 Task: Search one way flight ticket for 3 adults, 3 children in business from Yakutat: Yakutat Airport (also See Yakutat Seaplane Base) to Laramie: Laramie Regional Airport on 5-3-2023. Choice of flights is JetBlue. Number of bags: 4 checked bags. Price is upto 79000. Outbound departure time preference is 7:30.
Action: Mouse moved to (293, 242)
Screenshot: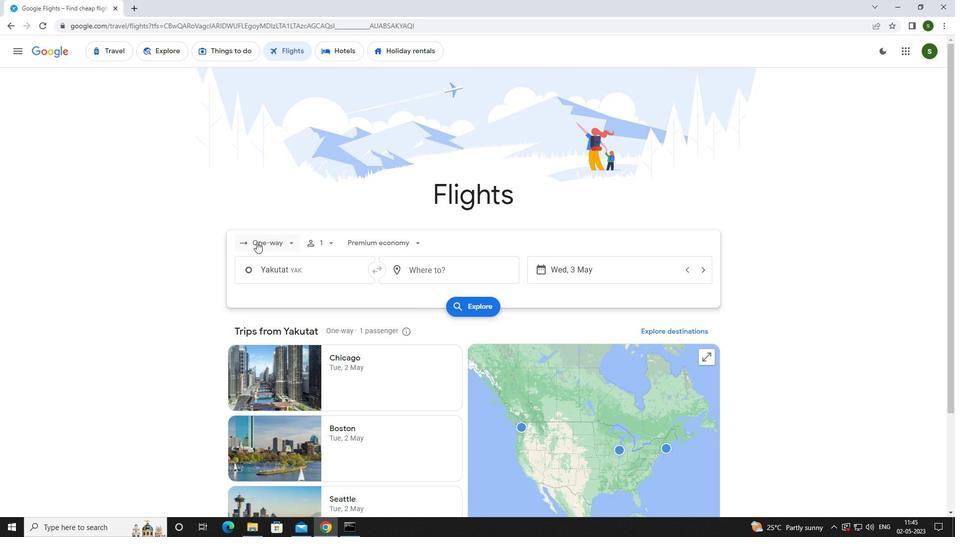 
Action: Mouse pressed left at (293, 242)
Screenshot: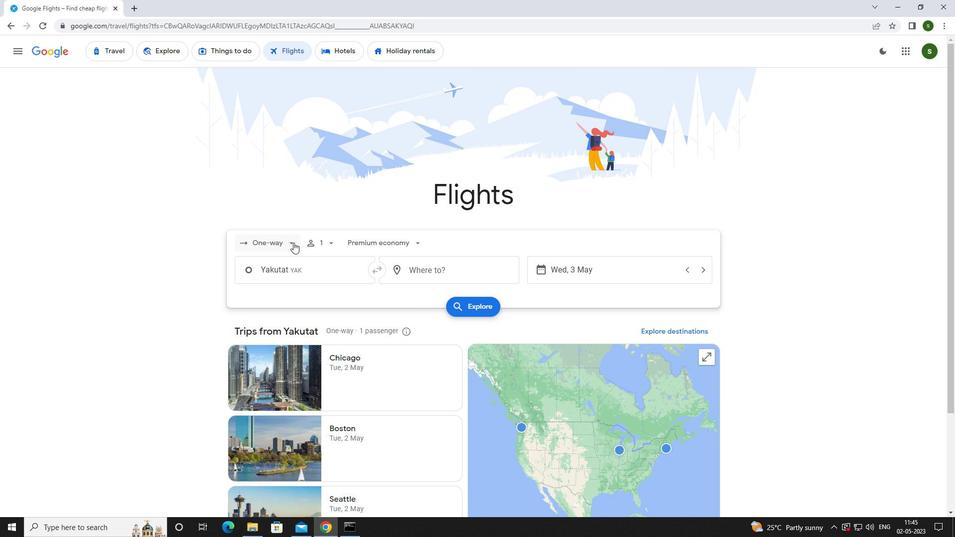 
Action: Mouse moved to (286, 288)
Screenshot: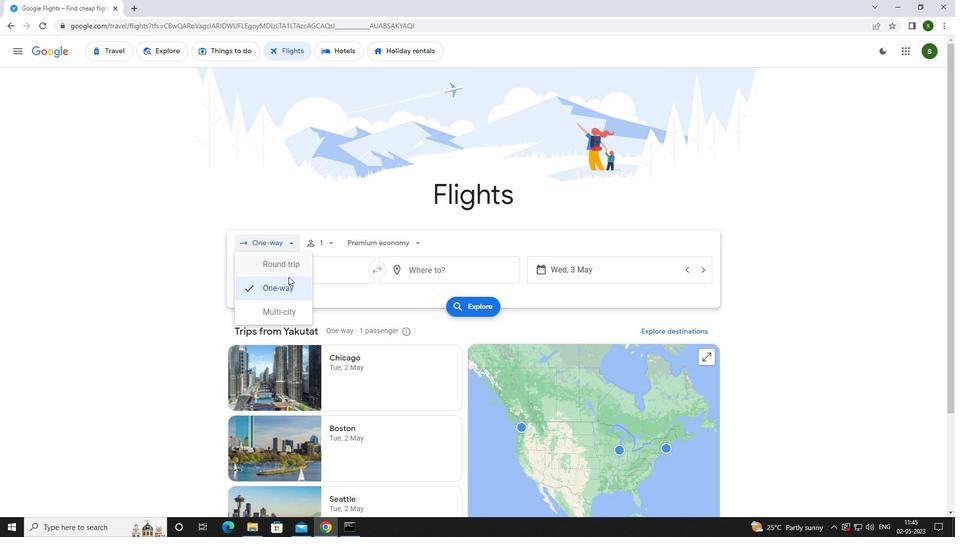 
Action: Mouse pressed left at (286, 288)
Screenshot: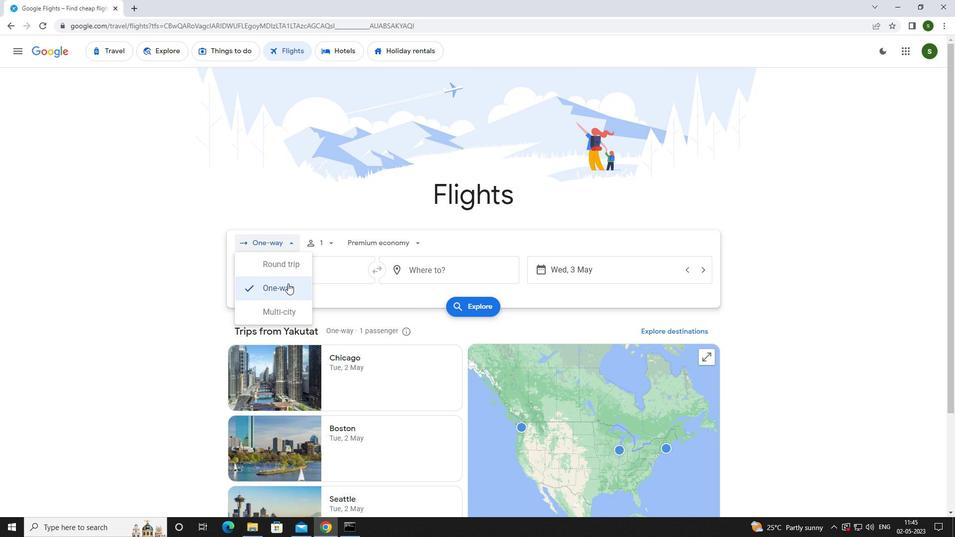 
Action: Mouse moved to (328, 243)
Screenshot: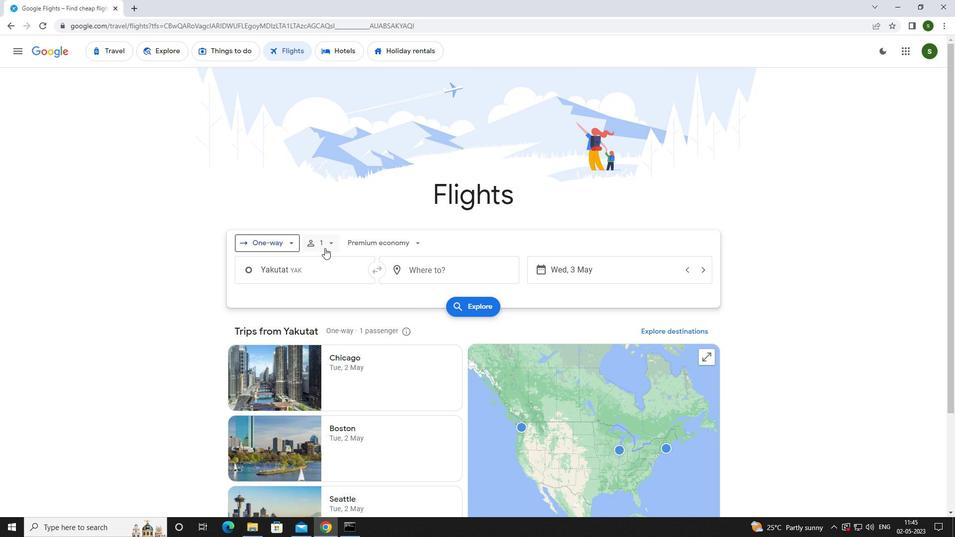 
Action: Mouse pressed left at (328, 243)
Screenshot: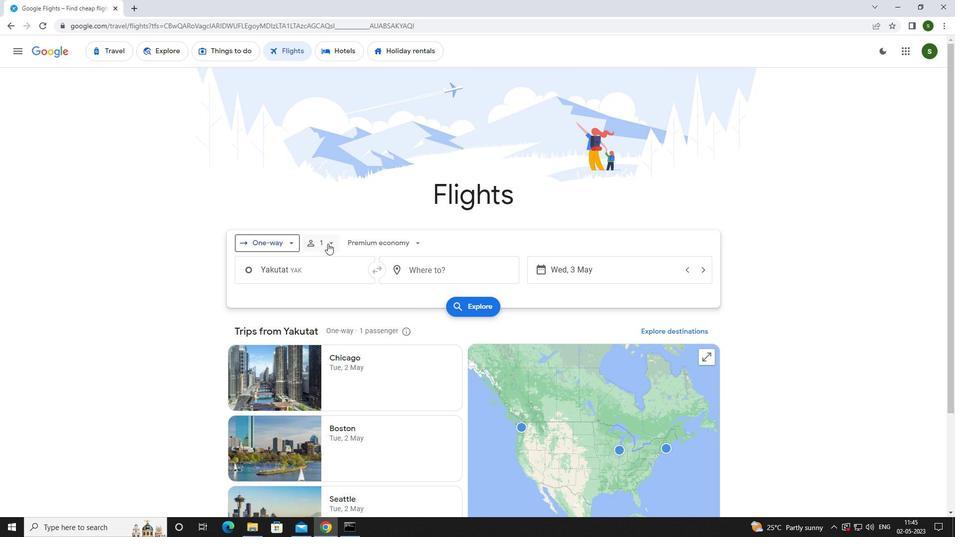 
Action: Mouse moved to (405, 267)
Screenshot: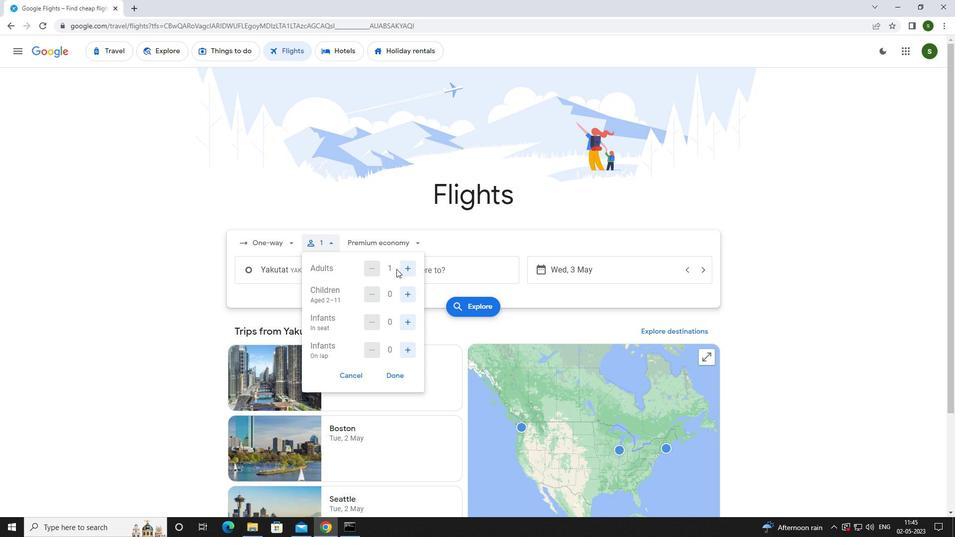 
Action: Mouse pressed left at (405, 267)
Screenshot: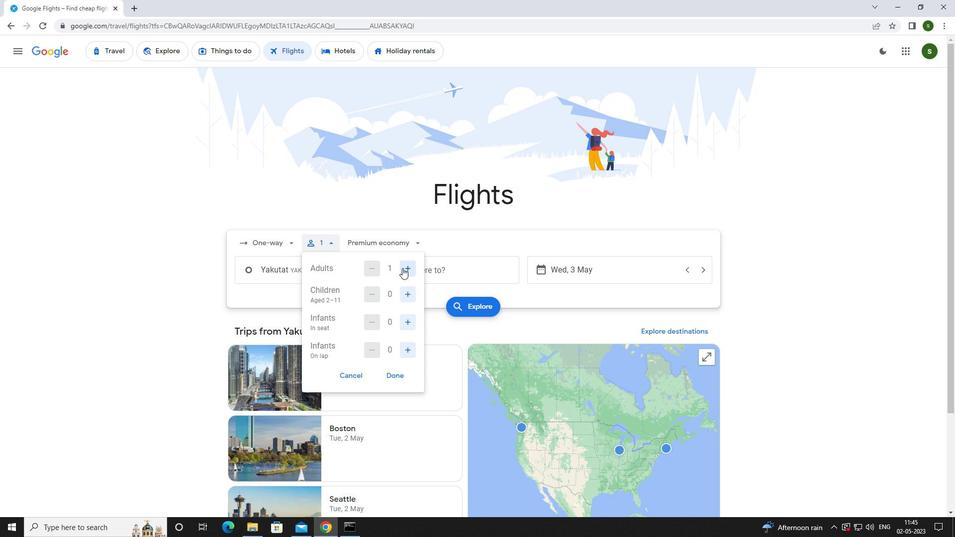 
Action: Mouse pressed left at (405, 267)
Screenshot: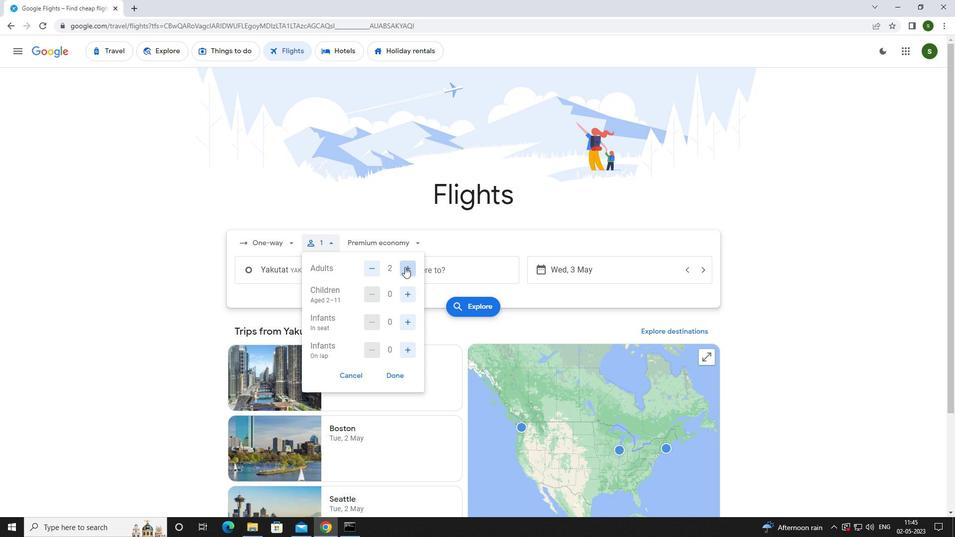 
Action: Mouse moved to (410, 289)
Screenshot: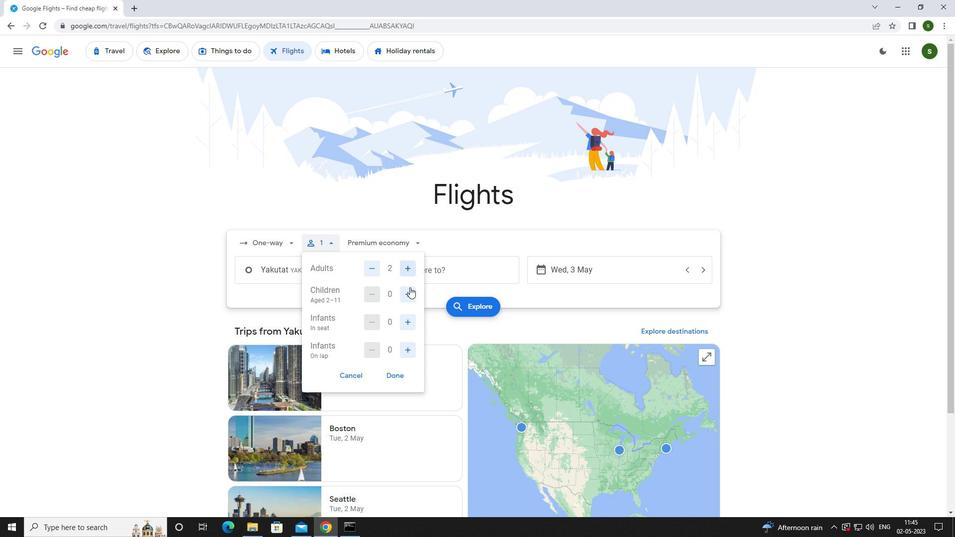 
Action: Mouse pressed left at (410, 289)
Screenshot: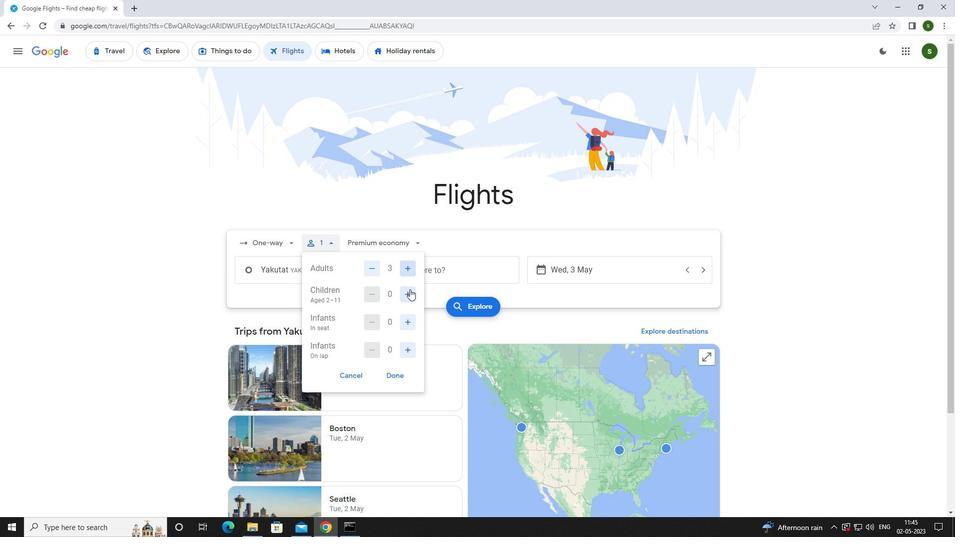 
Action: Mouse pressed left at (410, 289)
Screenshot: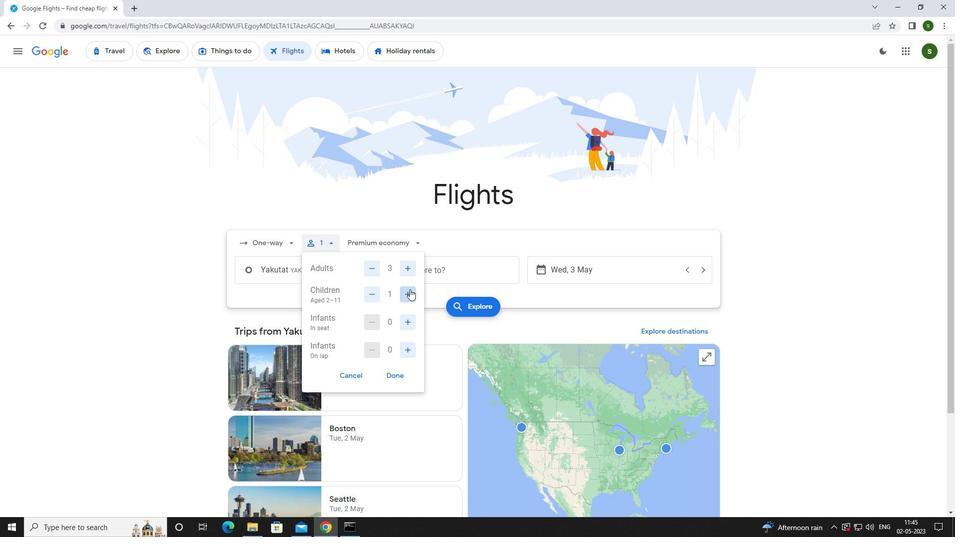 
Action: Mouse pressed left at (410, 289)
Screenshot: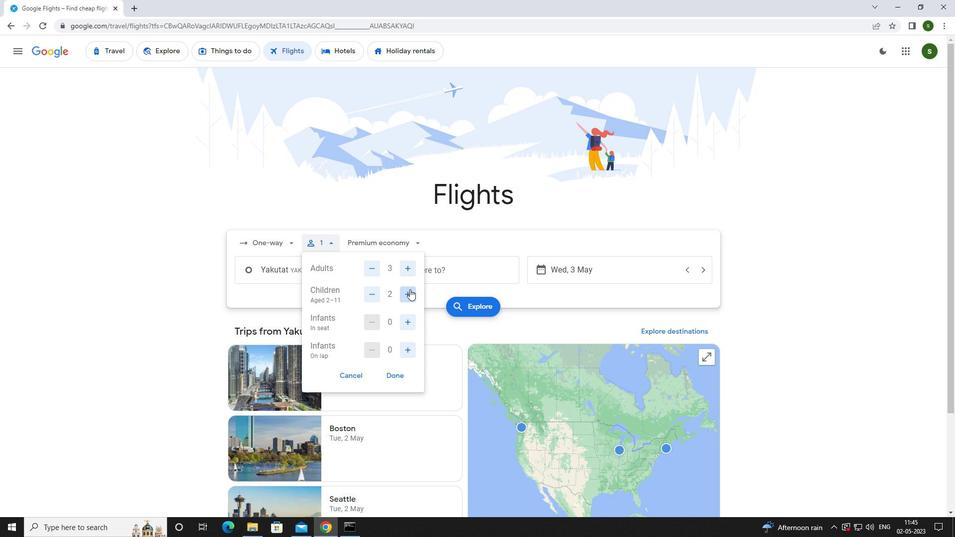 
Action: Mouse moved to (377, 243)
Screenshot: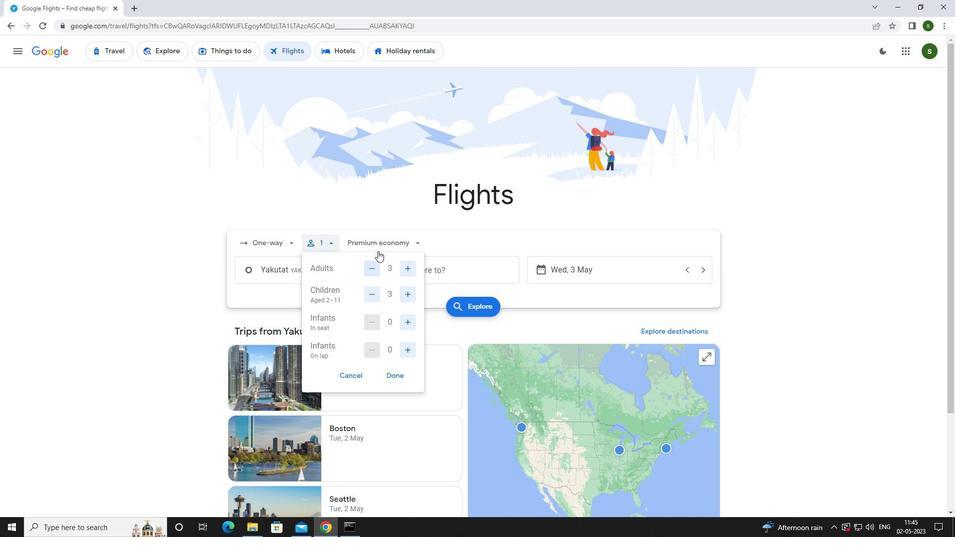 
Action: Mouse pressed left at (377, 243)
Screenshot: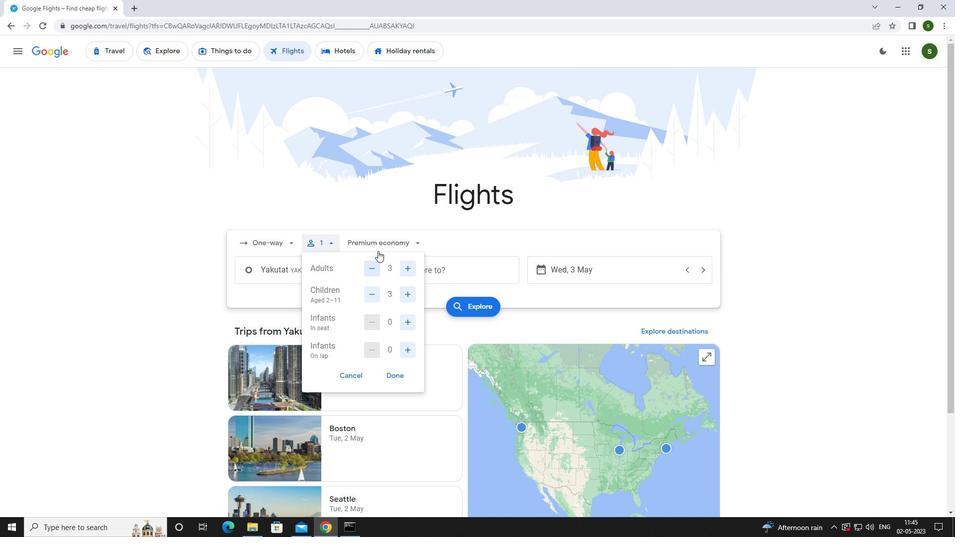 
Action: Mouse moved to (397, 311)
Screenshot: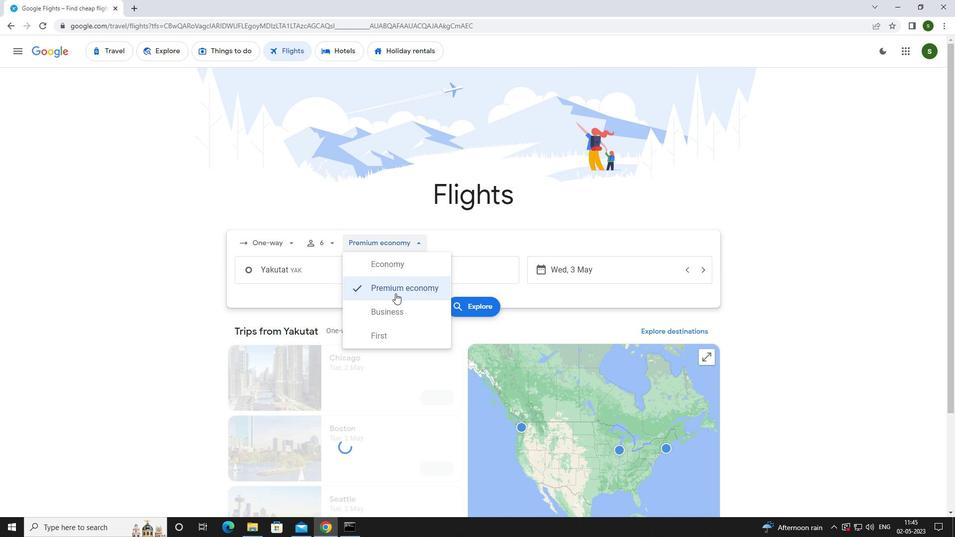 
Action: Mouse pressed left at (397, 311)
Screenshot: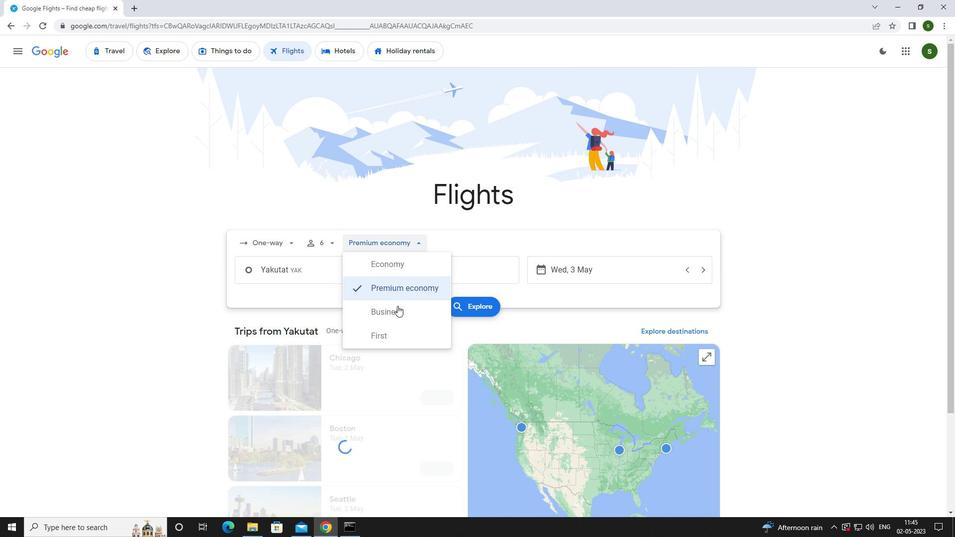 
Action: Mouse moved to (343, 274)
Screenshot: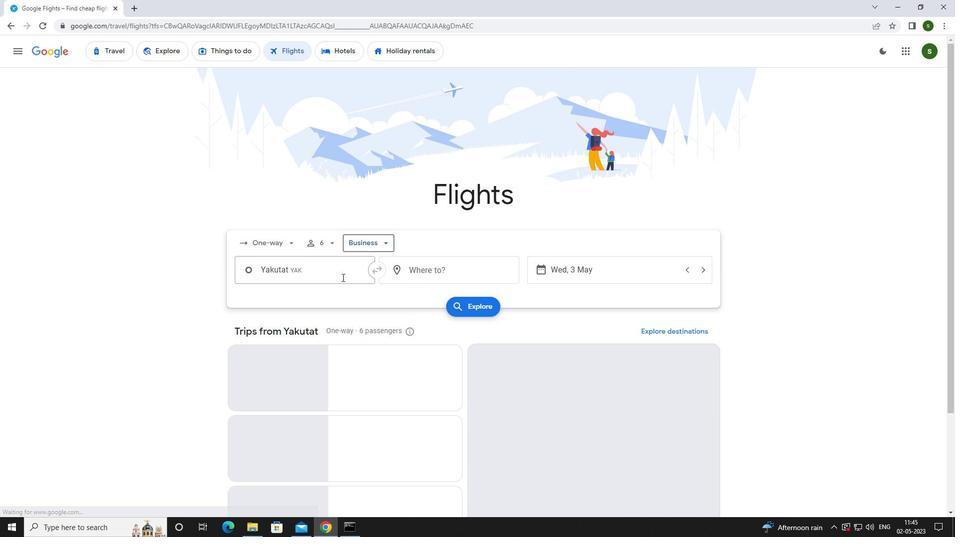 
Action: Mouse pressed left at (343, 274)
Screenshot: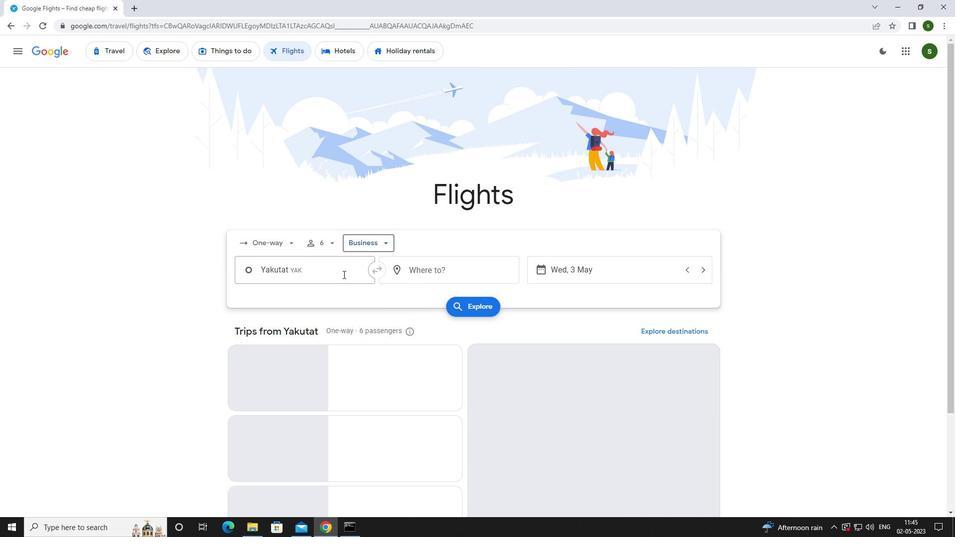 
Action: Mouse moved to (345, 272)
Screenshot: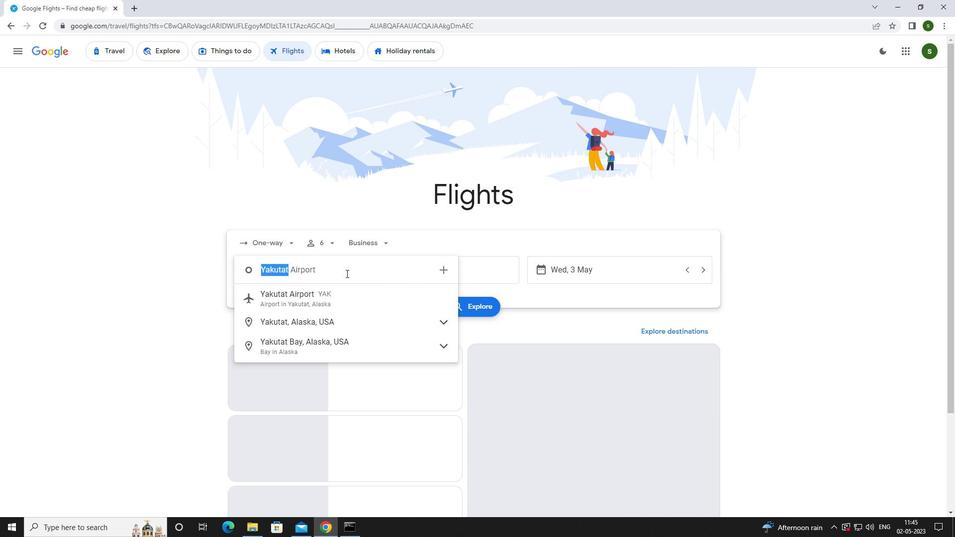 
Action: Key pressed <Key.caps_lock>y<Key.caps_lock>akutat
Screenshot: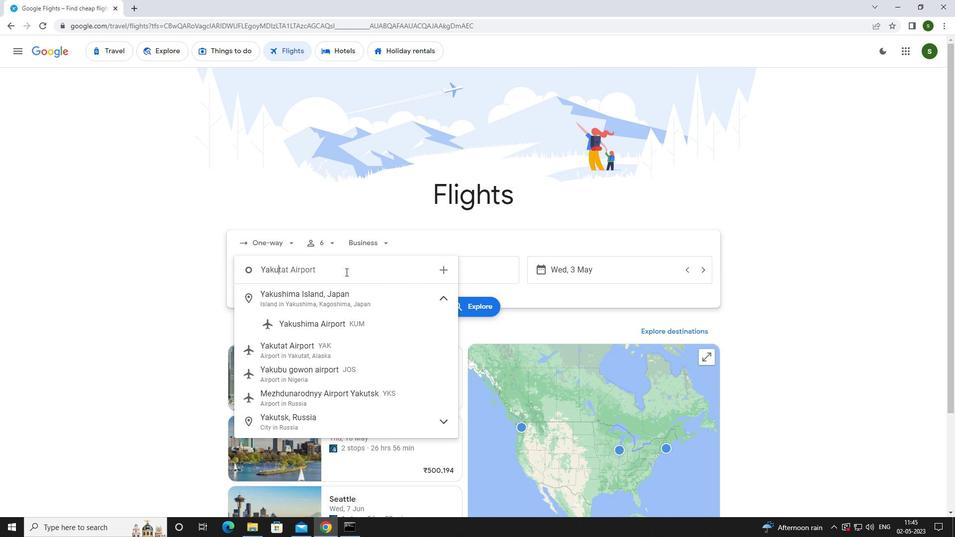 
Action: Mouse moved to (405, 296)
Screenshot: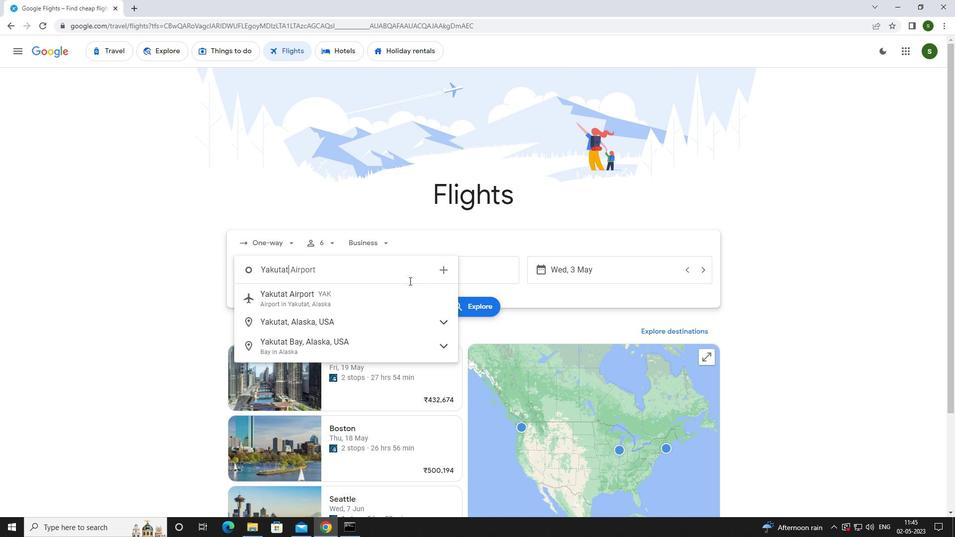 
Action: Mouse pressed left at (405, 296)
Screenshot: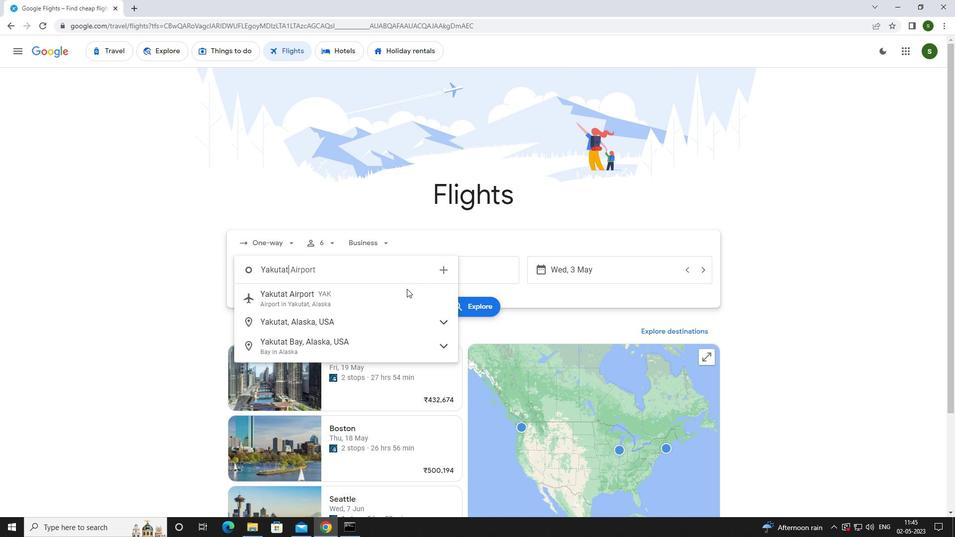 
Action: Mouse moved to (441, 266)
Screenshot: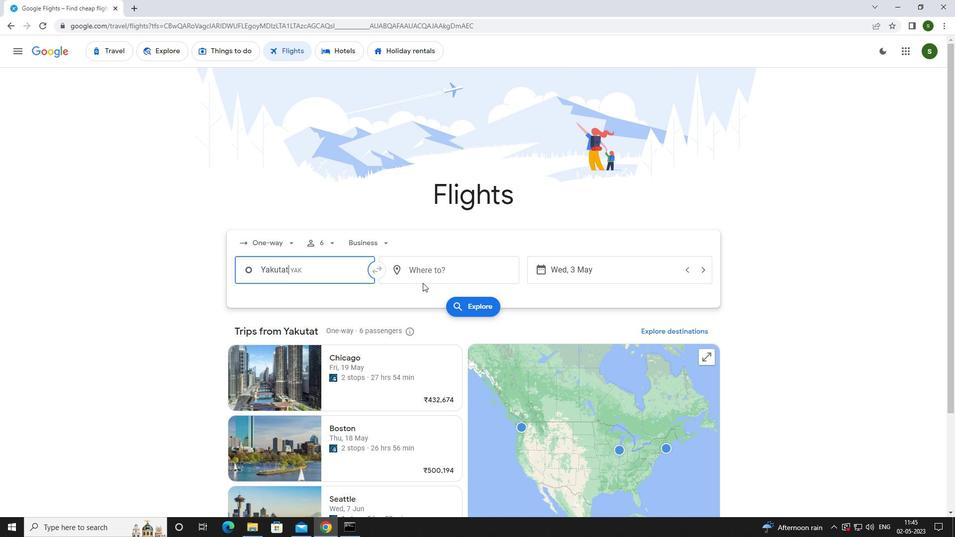 
Action: Mouse pressed left at (441, 266)
Screenshot: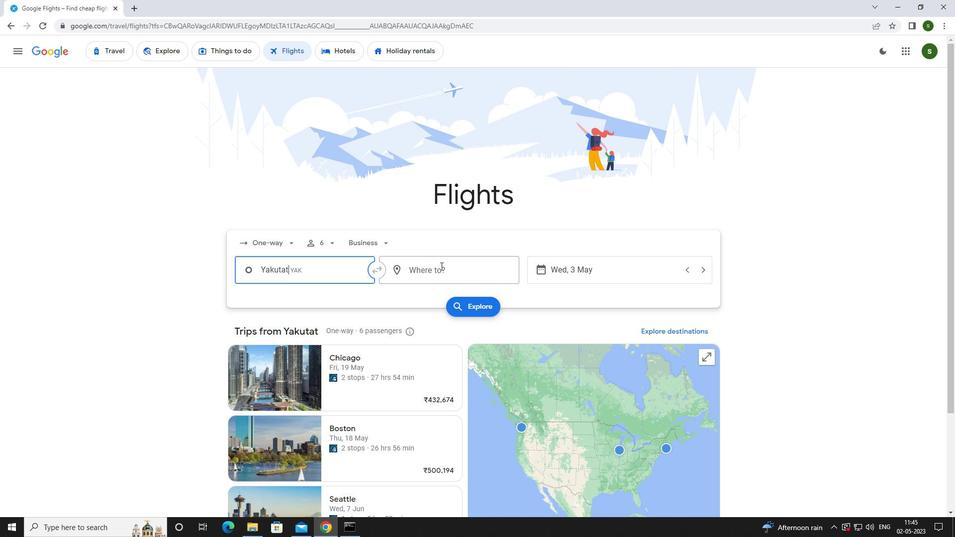 
Action: Mouse moved to (441, 265)
Screenshot: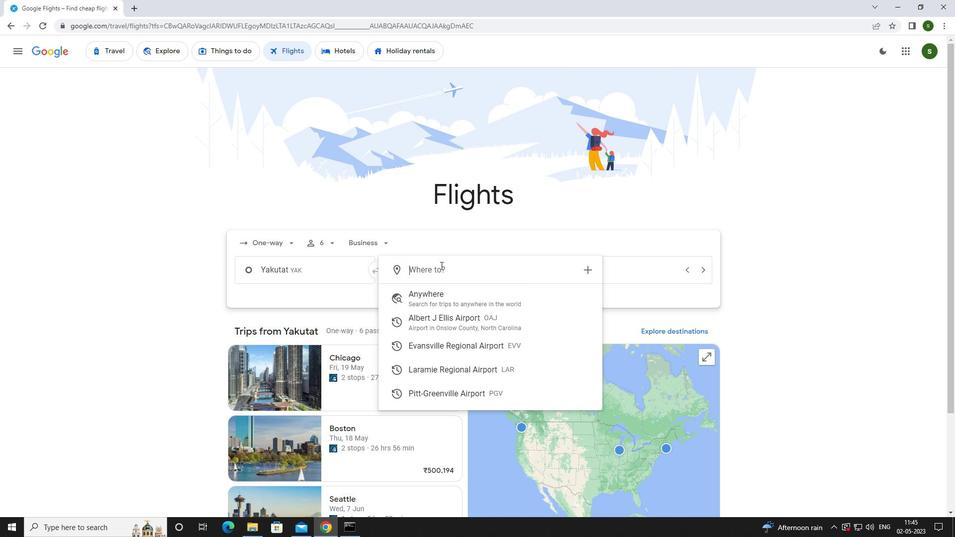 
Action: Key pressed <Key.caps_lock>l<Key.caps_lock>aramie
Screenshot: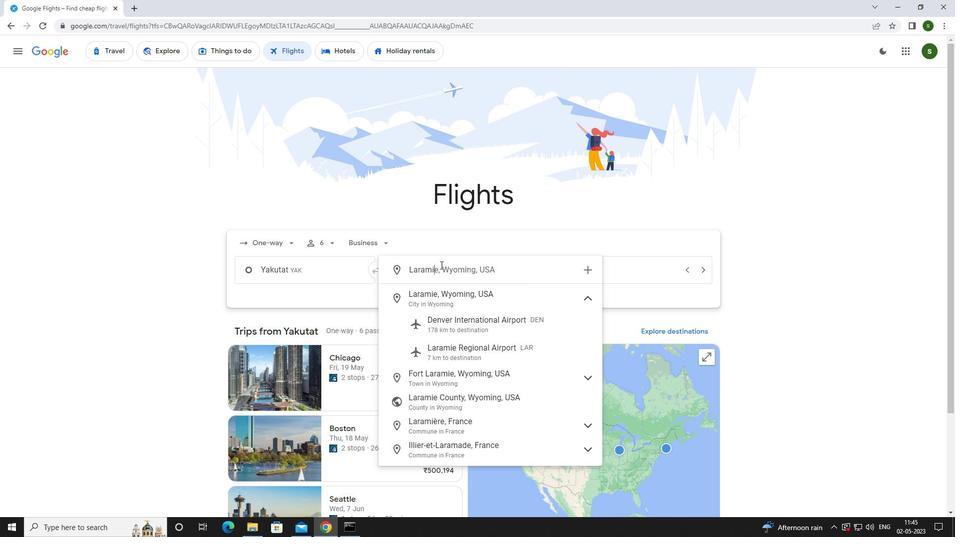 
Action: Mouse moved to (462, 360)
Screenshot: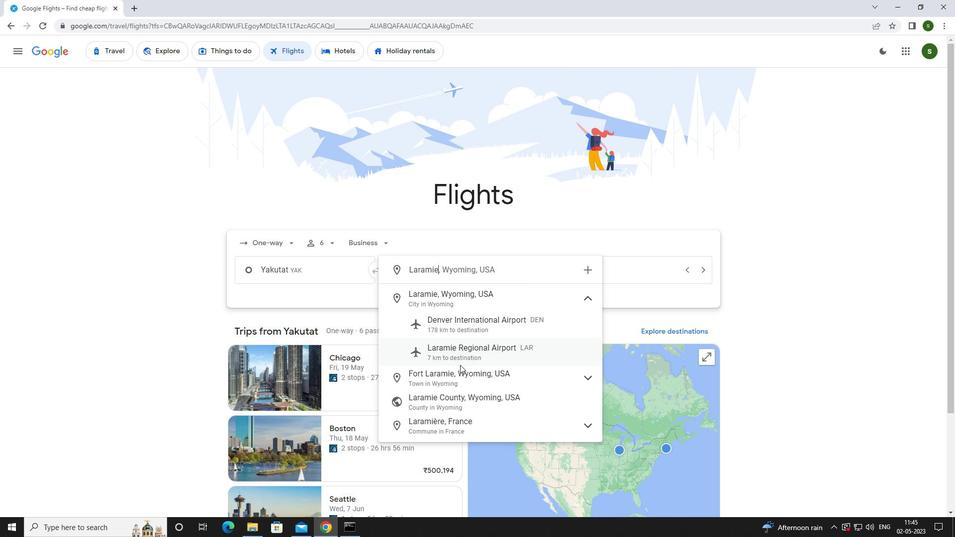 
Action: Mouse pressed left at (462, 360)
Screenshot: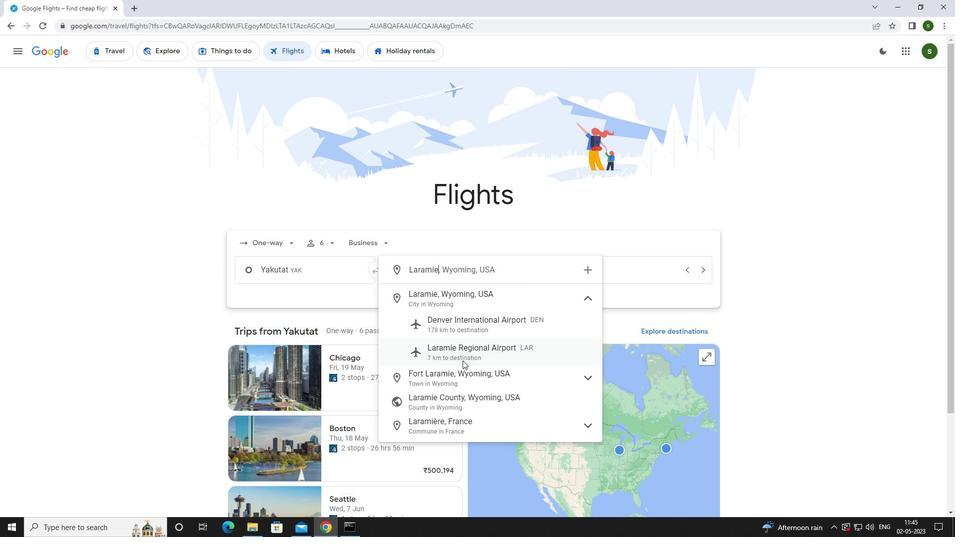 
Action: Mouse moved to (602, 276)
Screenshot: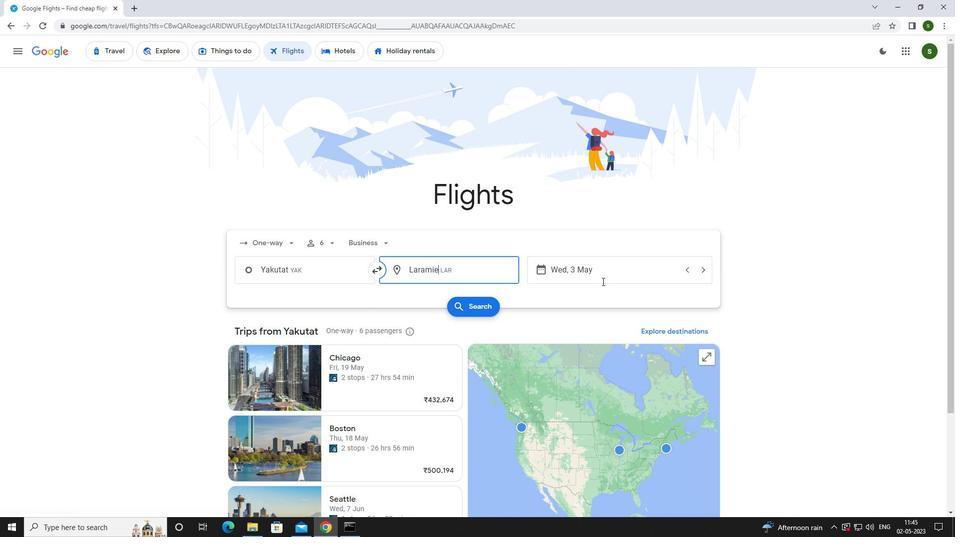
Action: Mouse pressed left at (602, 276)
Screenshot: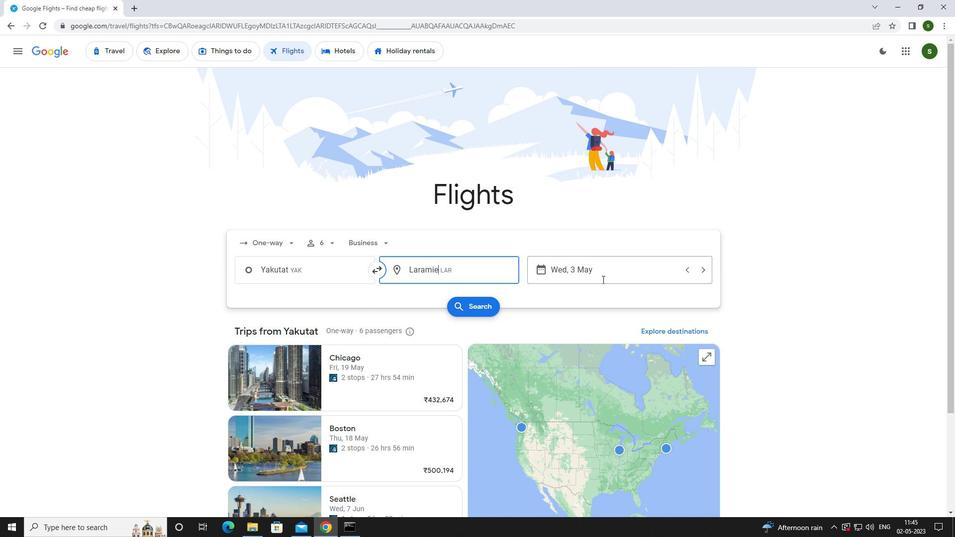 
Action: Mouse moved to (437, 339)
Screenshot: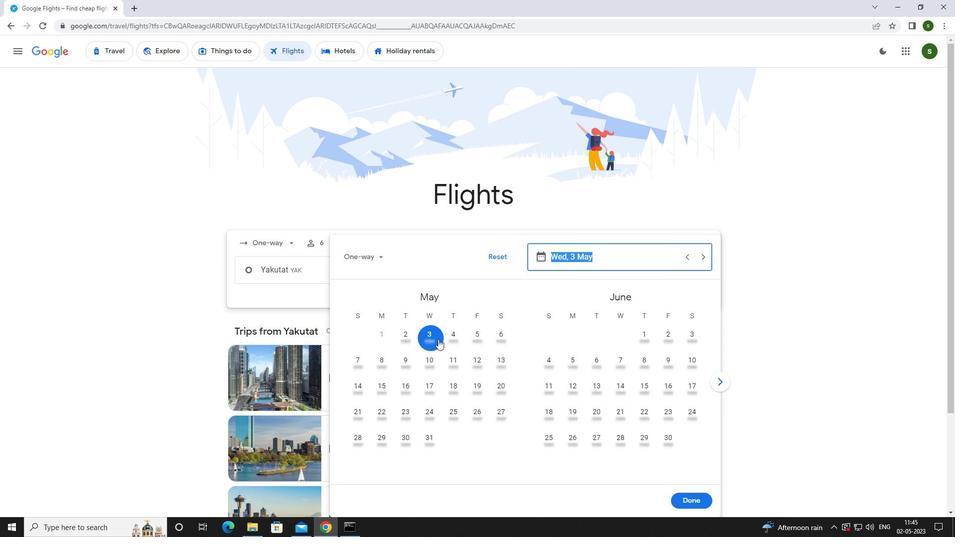 
Action: Mouse pressed left at (437, 339)
Screenshot: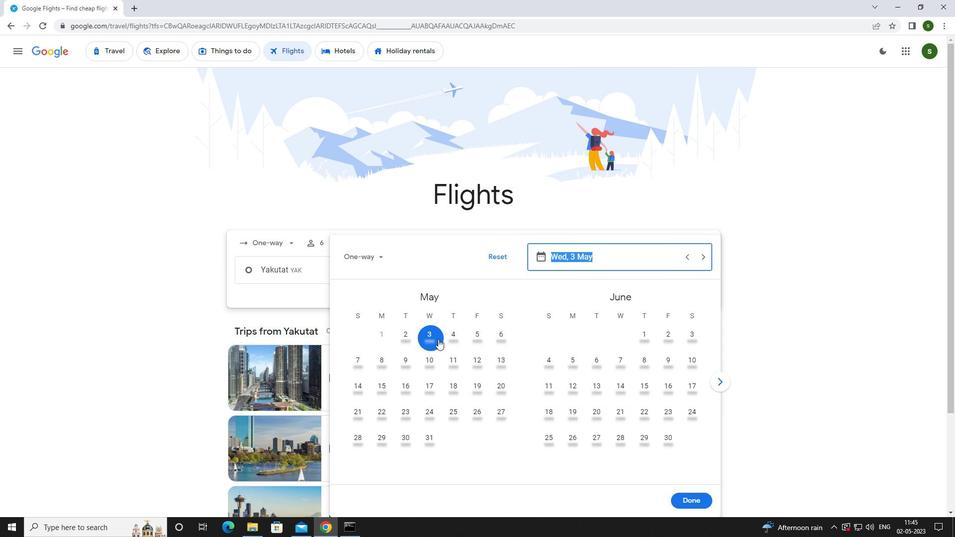 
Action: Mouse moved to (678, 498)
Screenshot: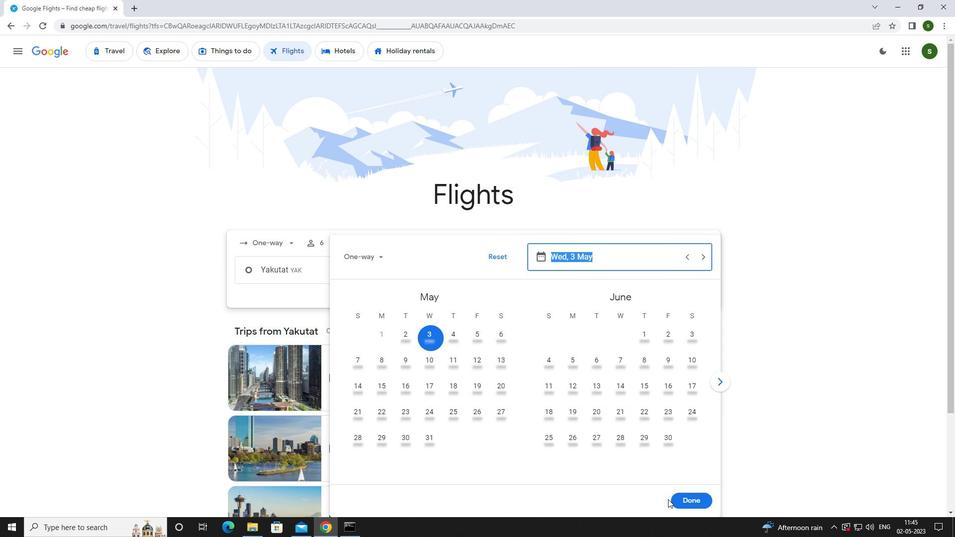 
Action: Mouse pressed left at (678, 498)
Screenshot: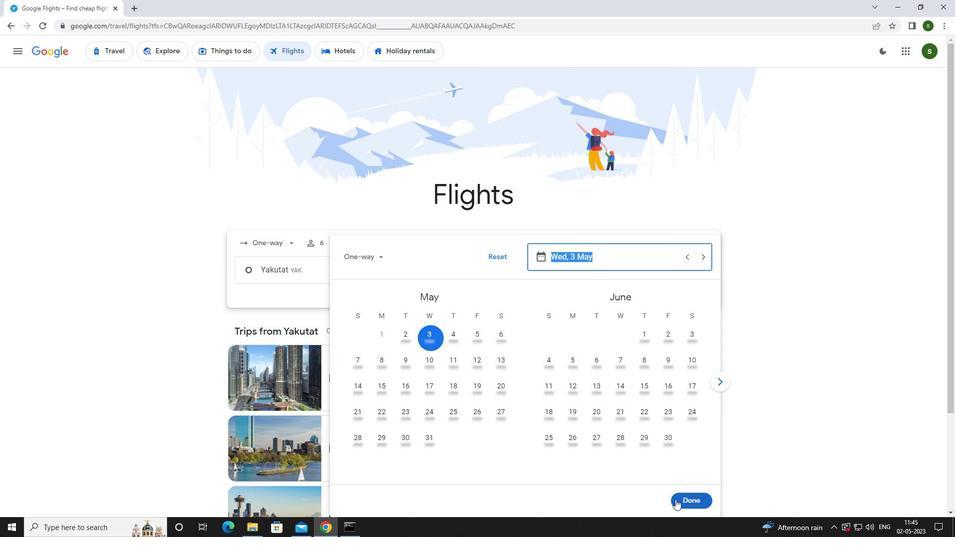 
Action: Mouse moved to (459, 306)
Screenshot: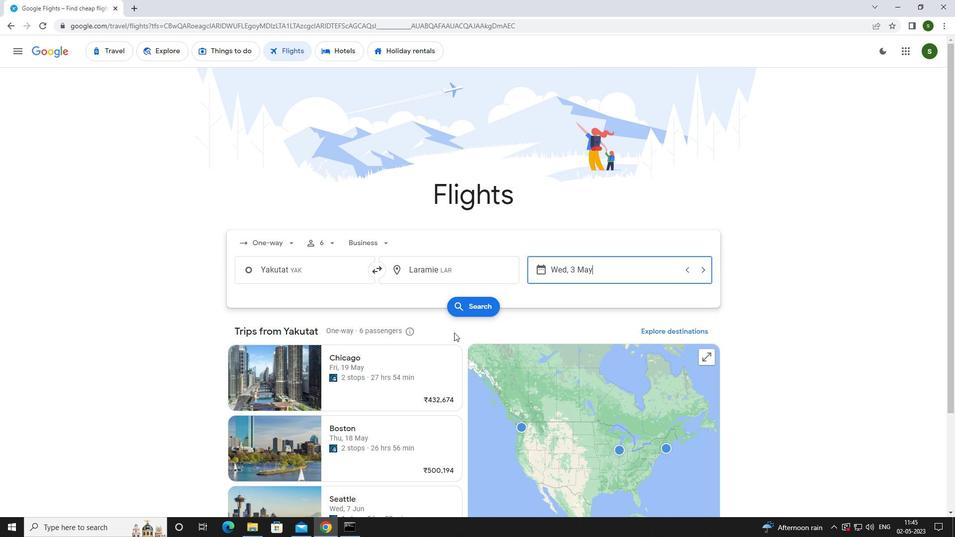 
Action: Mouse pressed left at (459, 306)
Screenshot: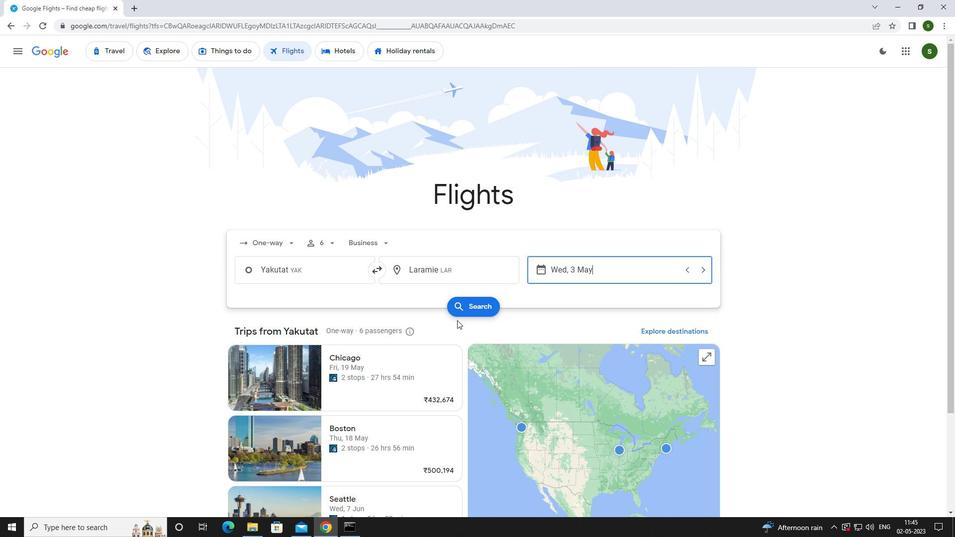 
Action: Mouse moved to (243, 135)
Screenshot: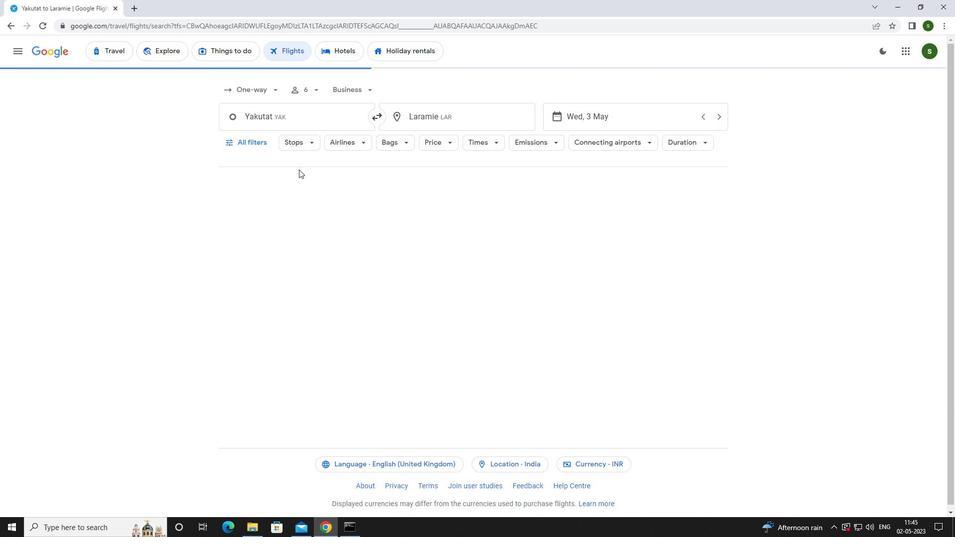 
Action: Mouse pressed left at (243, 135)
Screenshot: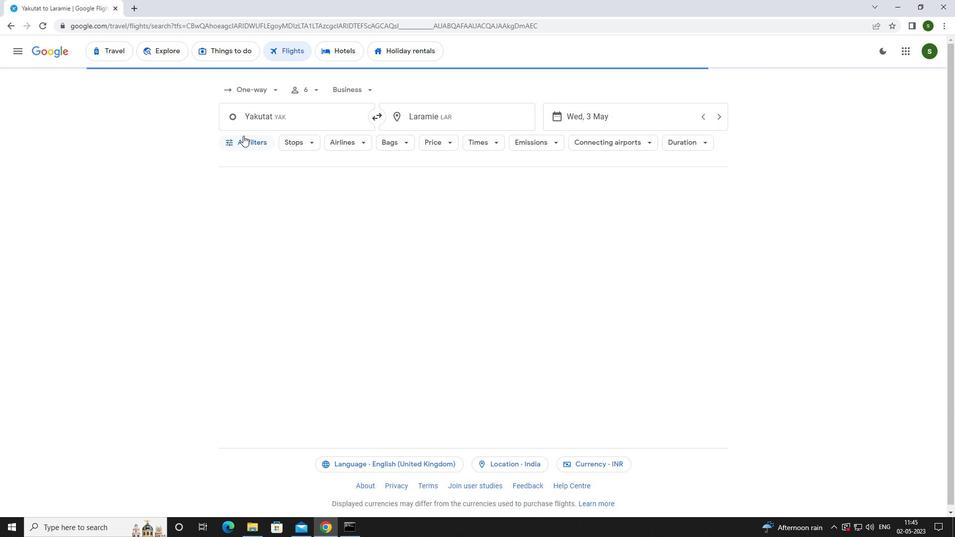 
Action: Mouse moved to (372, 354)
Screenshot: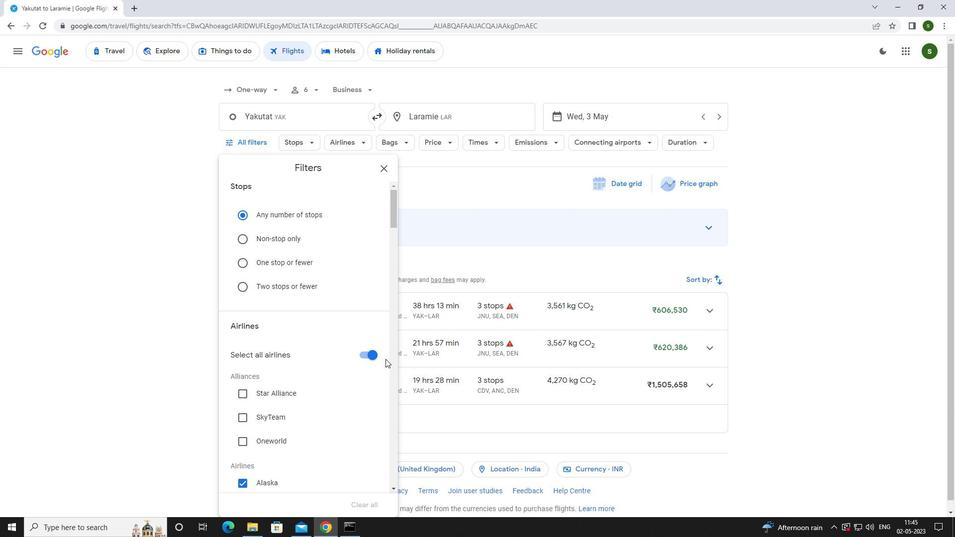 
Action: Mouse pressed left at (372, 354)
Screenshot: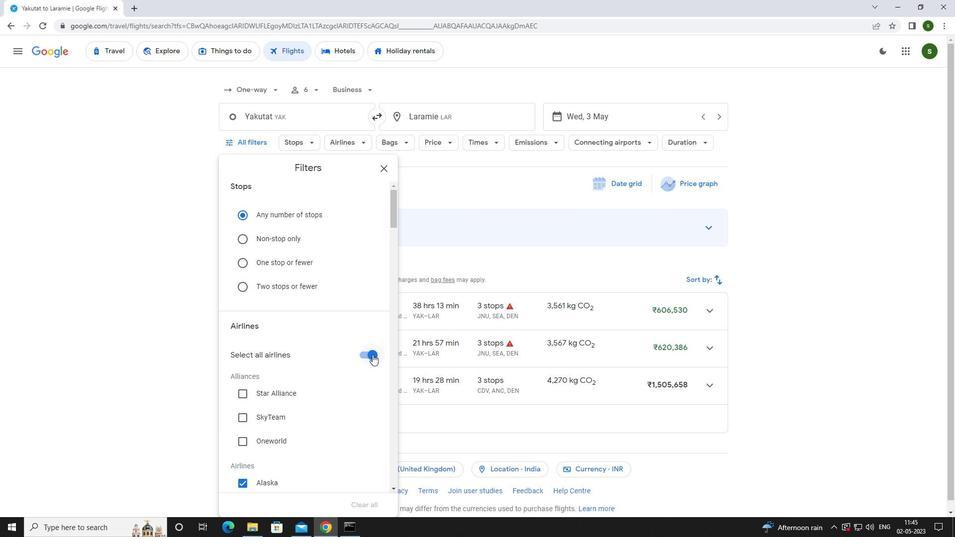 
Action: Mouse moved to (356, 317)
Screenshot: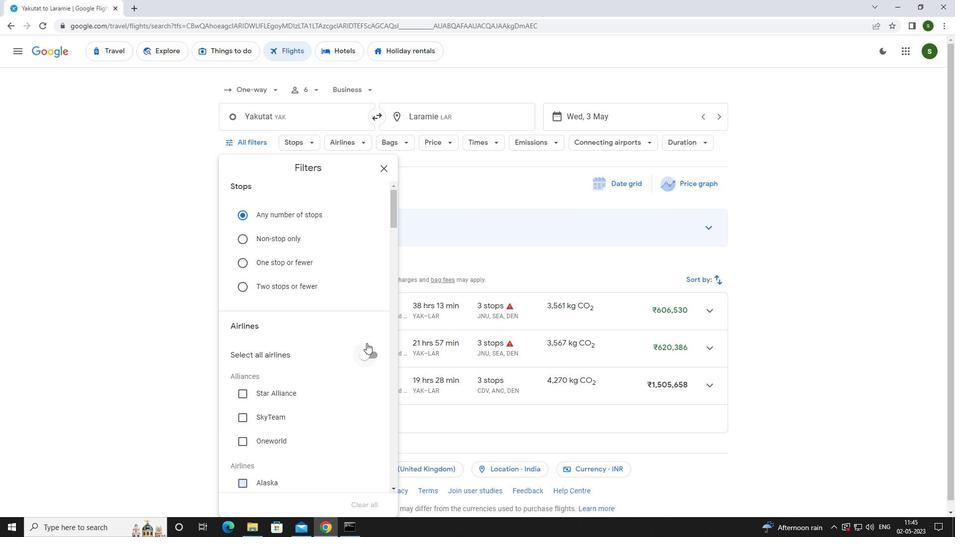 
Action: Mouse scrolled (356, 316) with delta (0, 0)
Screenshot: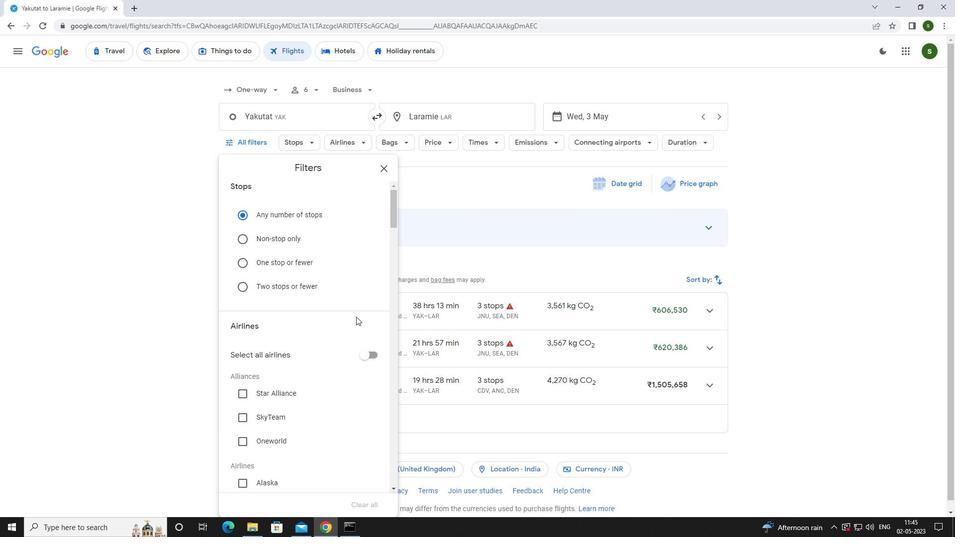 
Action: Mouse scrolled (356, 316) with delta (0, 0)
Screenshot: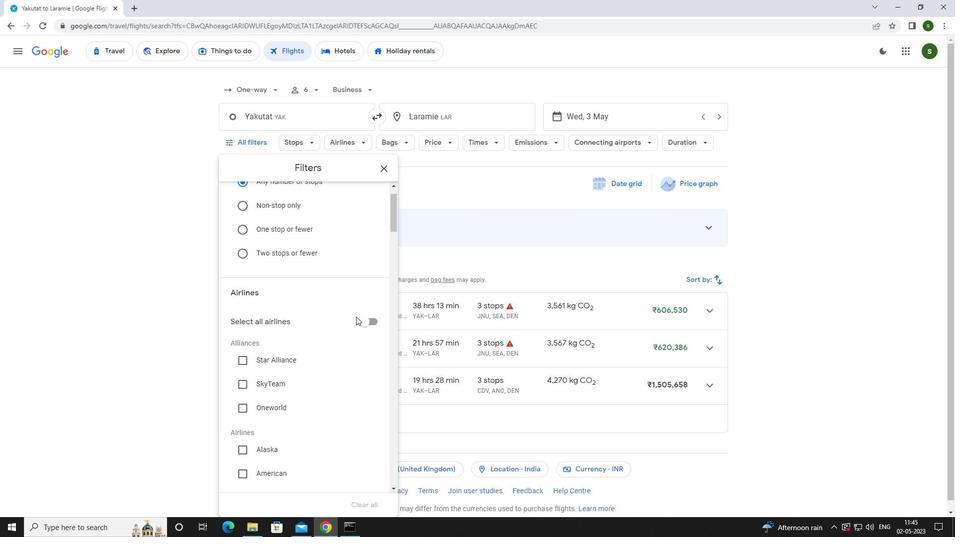 
Action: Mouse scrolled (356, 316) with delta (0, 0)
Screenshot: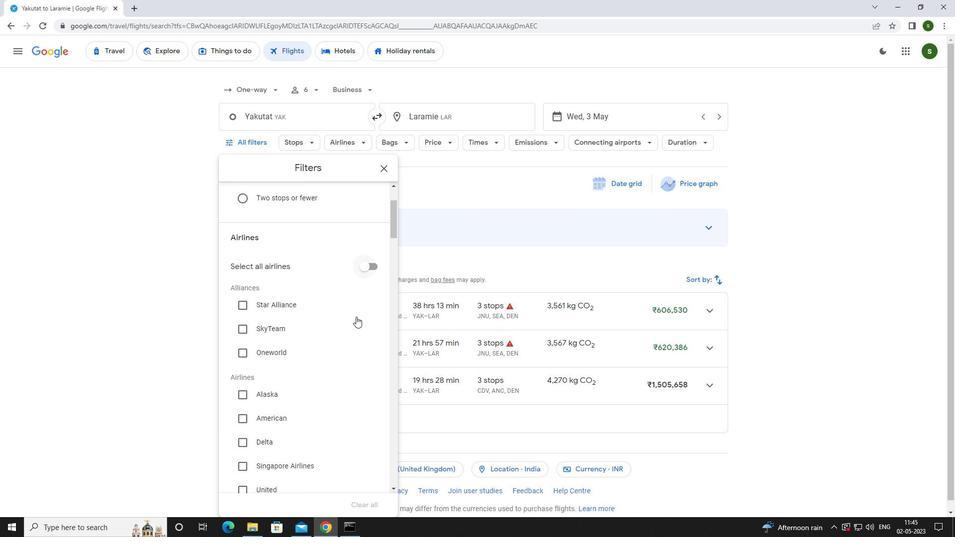 
Action: Mouse scrolled (356, 316) with delta (0, 0)
Screenshot: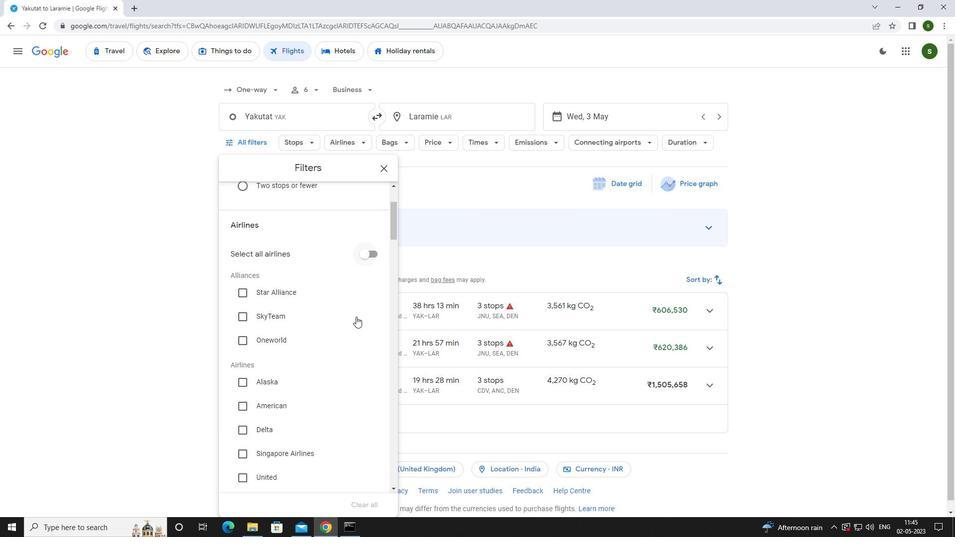 
Action: Mouse scrolled (356, 316) with delta (0, 0)
Screenshot: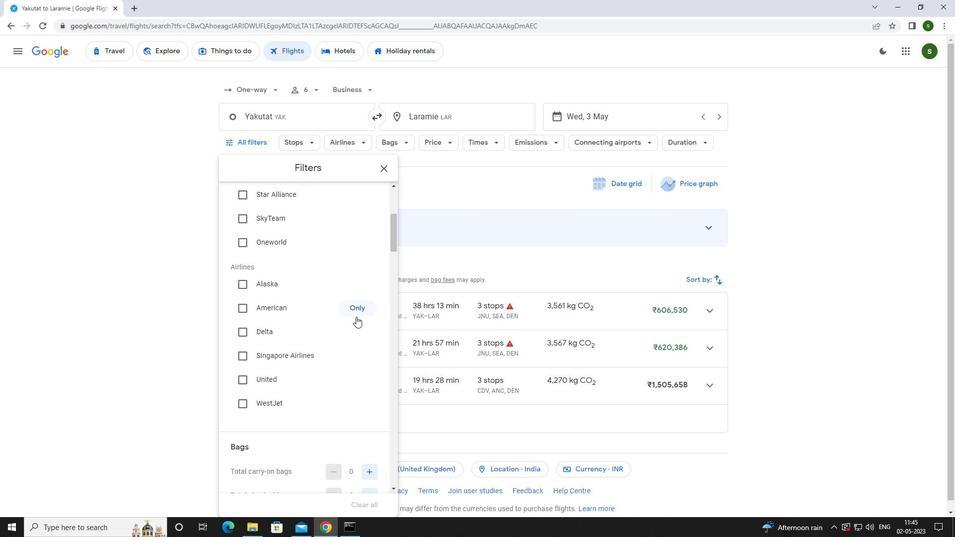 
Action: Mouse scrolled (356, 316) with delta (0, 0)
Screenshot: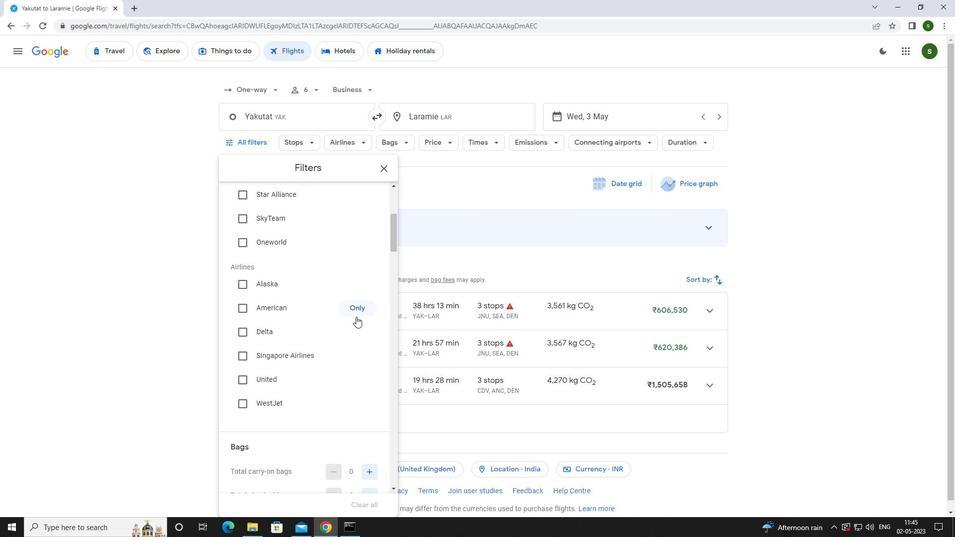 
Action: Mouse scrolled (356, 316) with delta (0, 0)
Screenshot: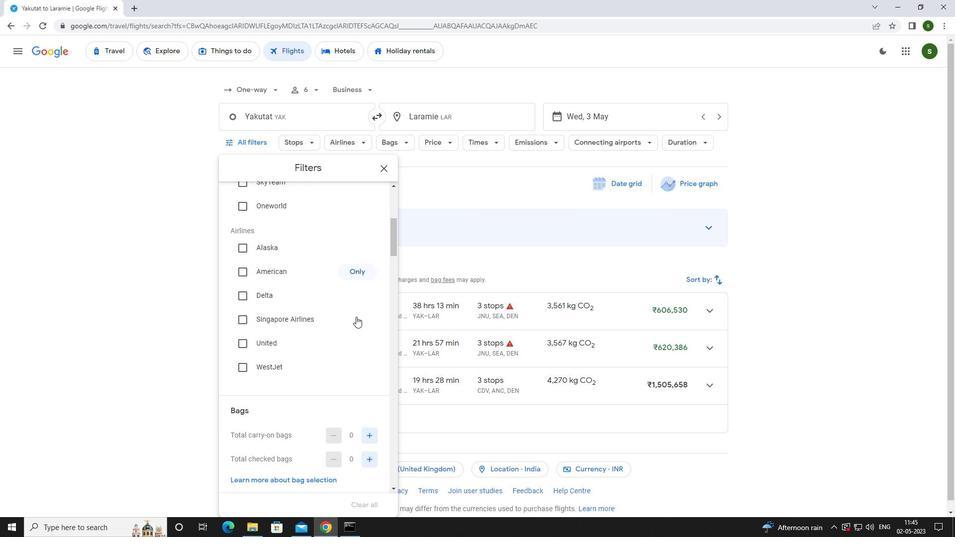 
Action: Mouse scrolled (356, 316) with delta (0, 0)
Screenshot: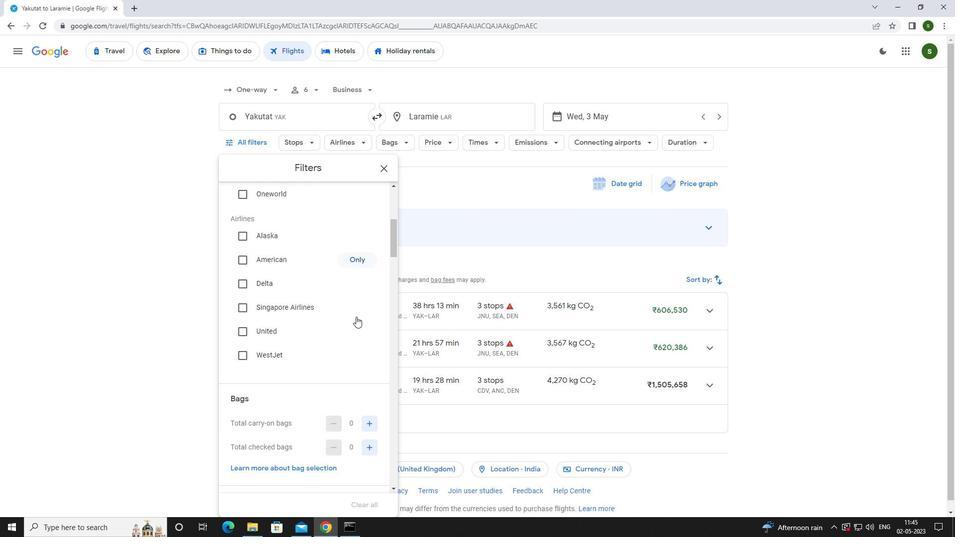 
Action: Mouse moved to (369, 295)
Screenshot: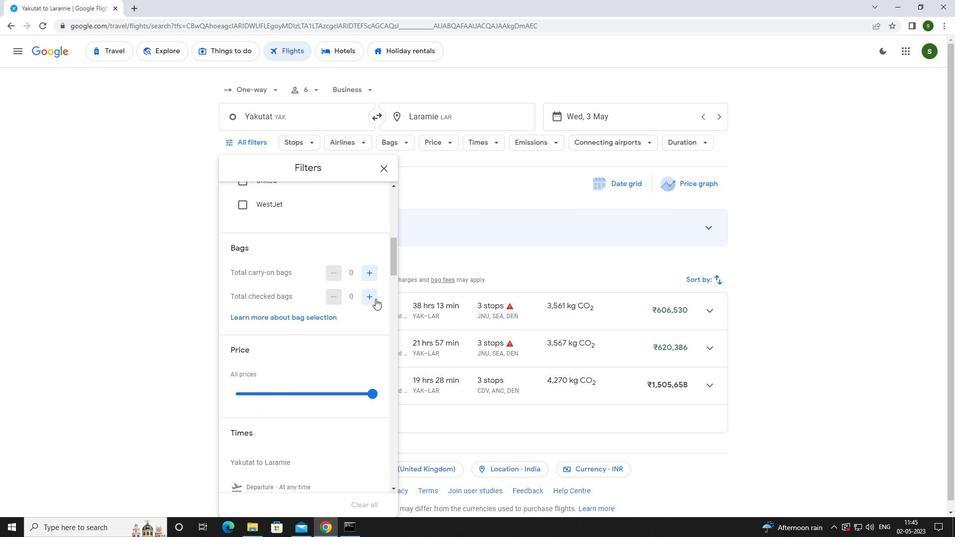 
Action: Mouse pressed left at (369, 295)
Screenshot: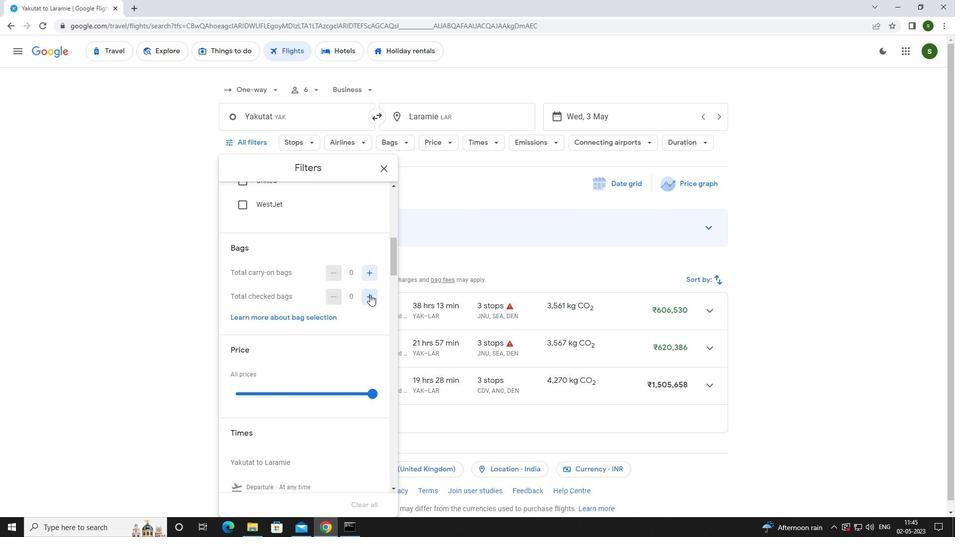 
Action: Mouse pressed left at (369, 295)
Screenshot: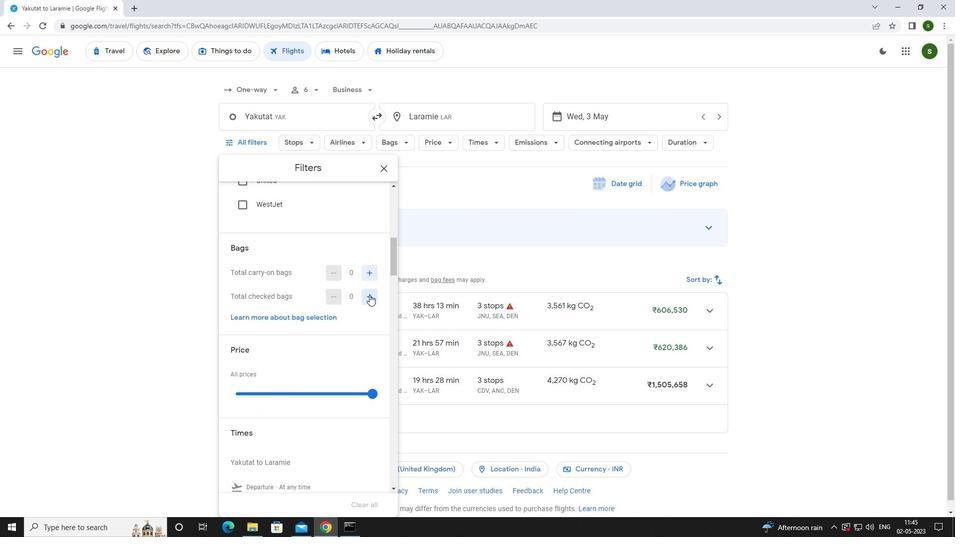 
Action: Mouse pressed left at (369, 295)
Screenshot: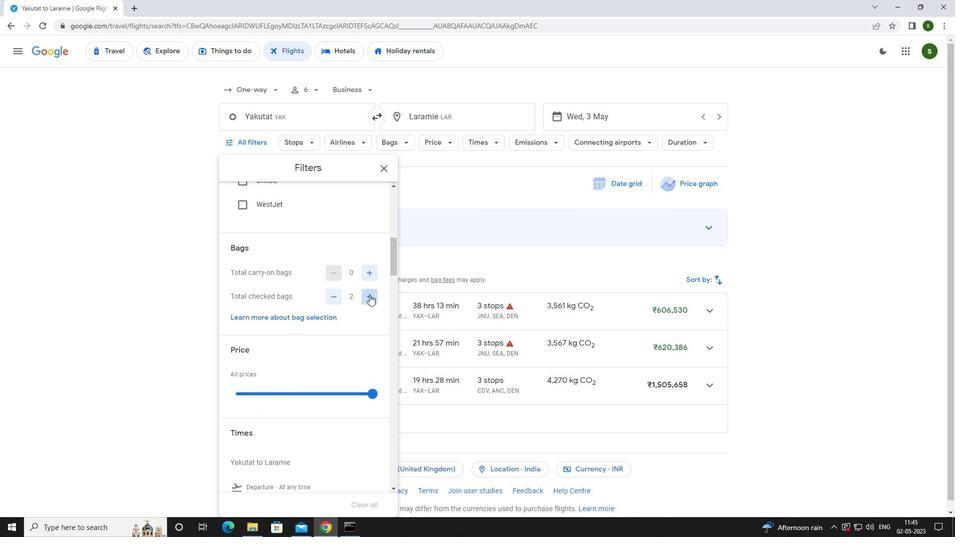
Action: Mouse pressed left at (369, 295)
Screenshot: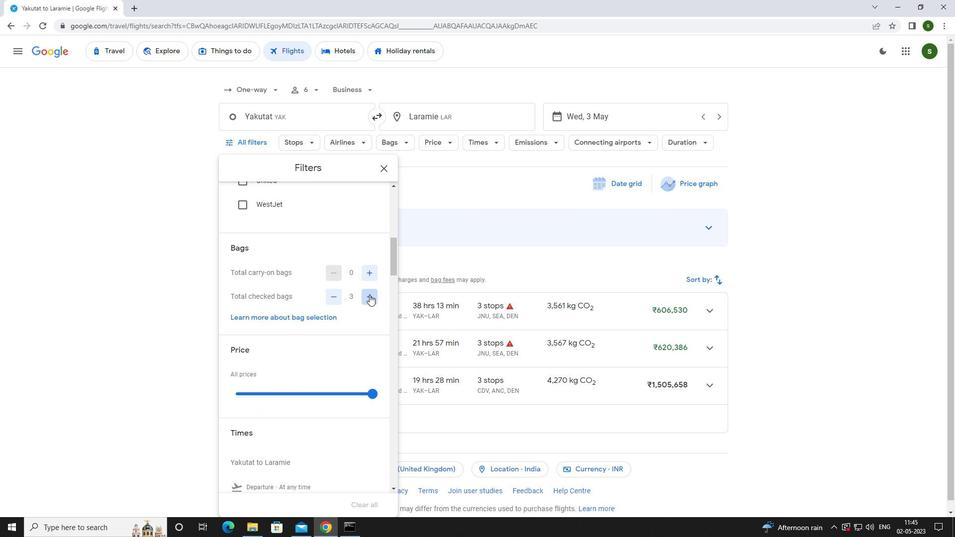 
Action: Mouse scrolled (369, 294) with delta (0, 0)
Screenshot: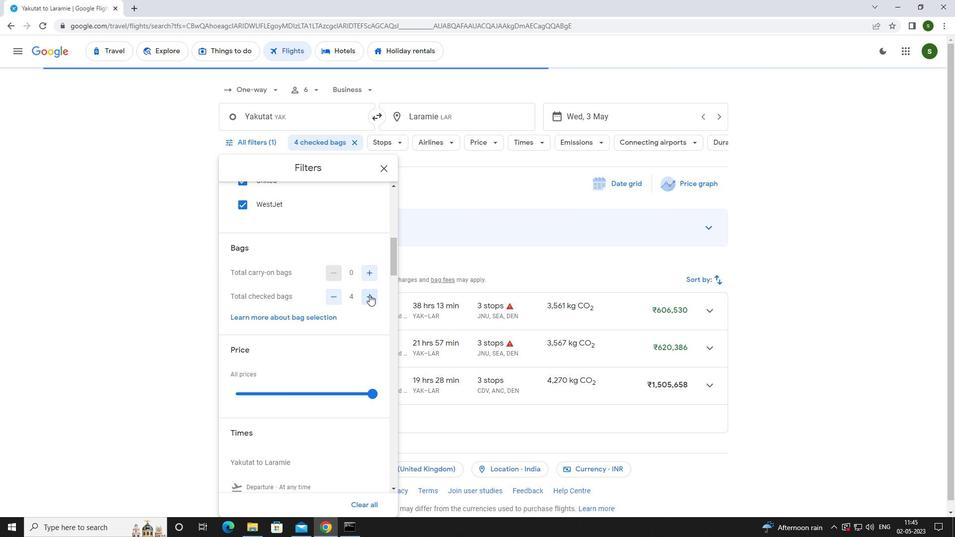 
Action: Mouse scrolled (369, 294) with delta (0, 0)
Screenshot: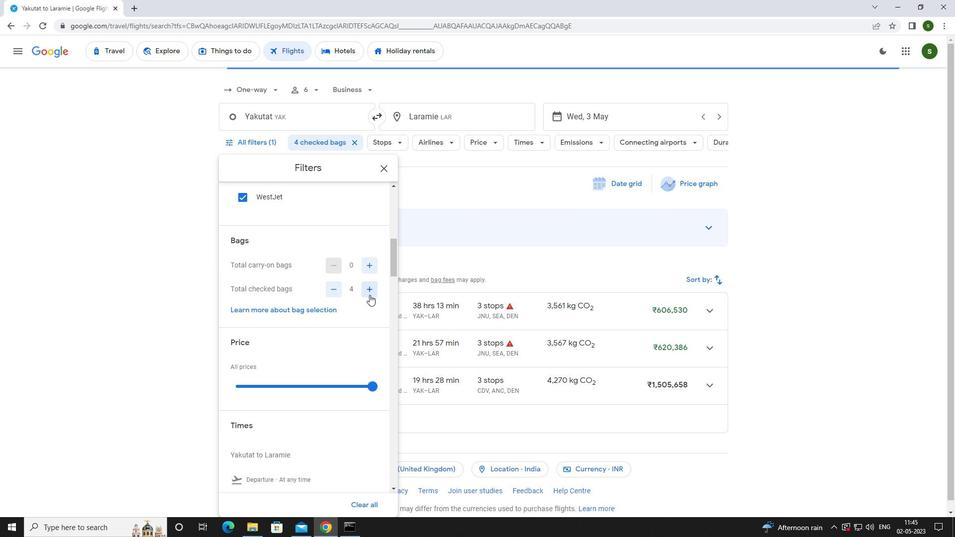 
Action: Mouse scrolled (369, 294) with delta (0, 0)
Screenshot: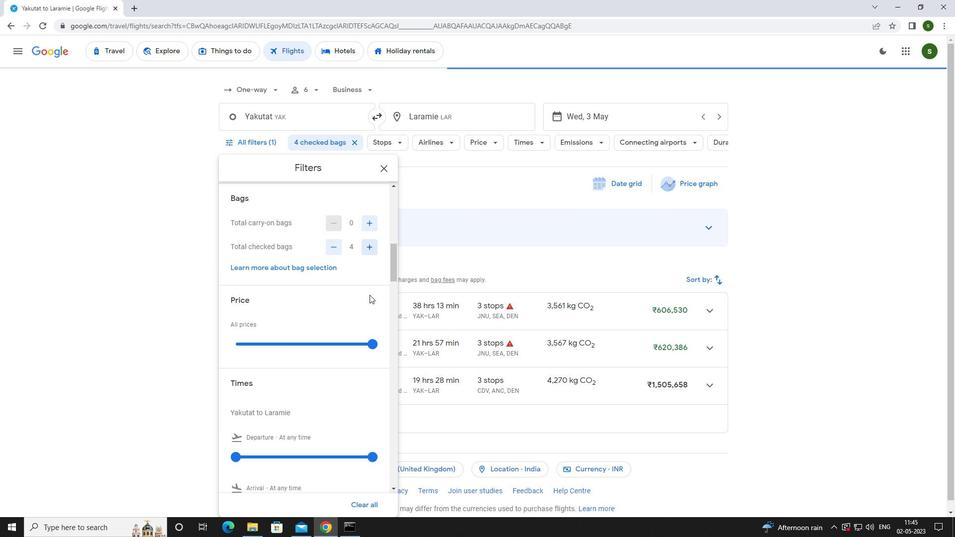 
Action: Mouse moved to (375, 246)
Screenshot: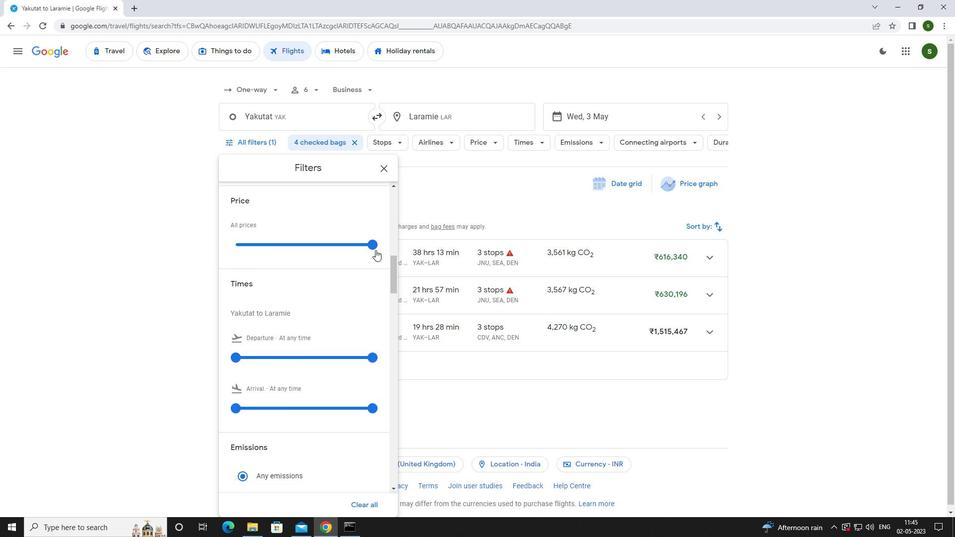 
Action: Mouse pressed left at (375, 246)
Screenshot: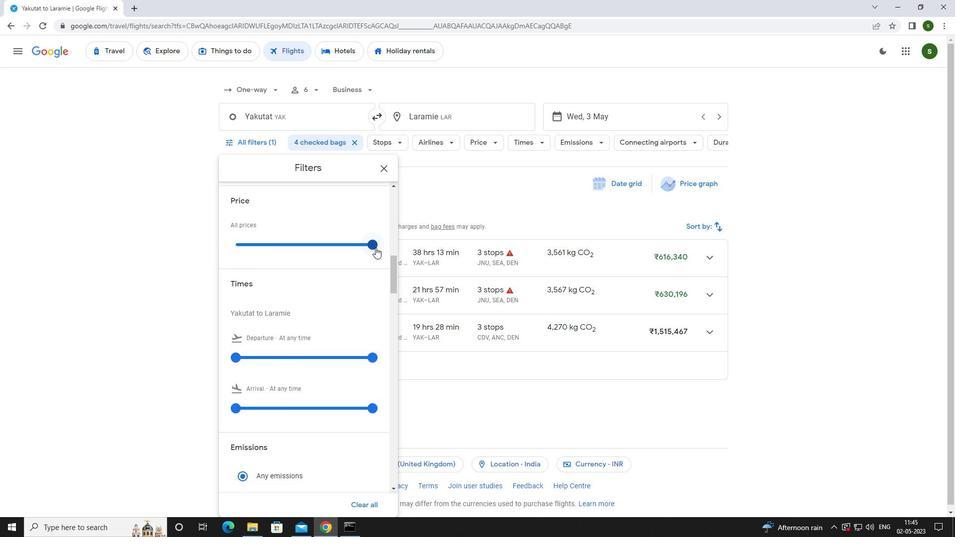 
Action: Mouse moved to (274, 279)
Screenshot: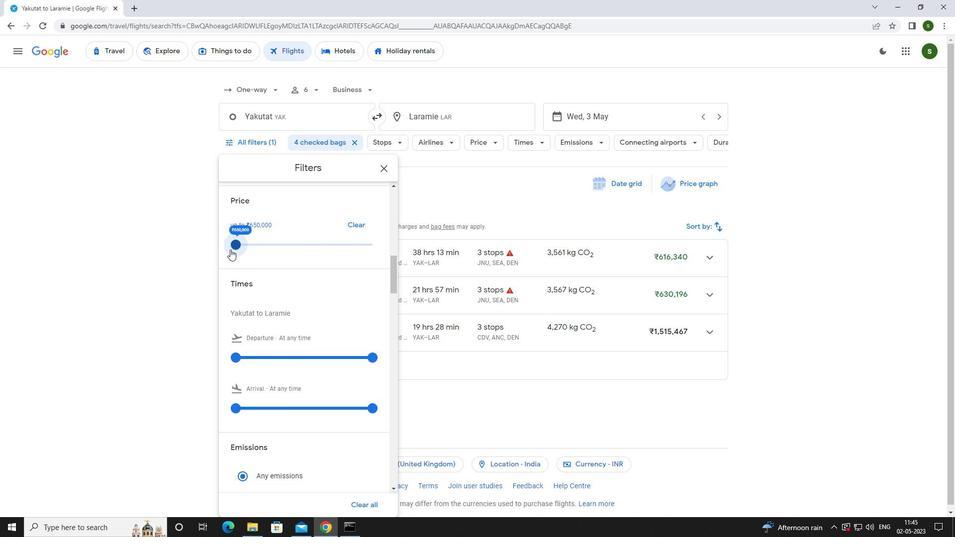 
Action: Mouse scrolled (274, 279) with delta (0, 0)
Screenshot: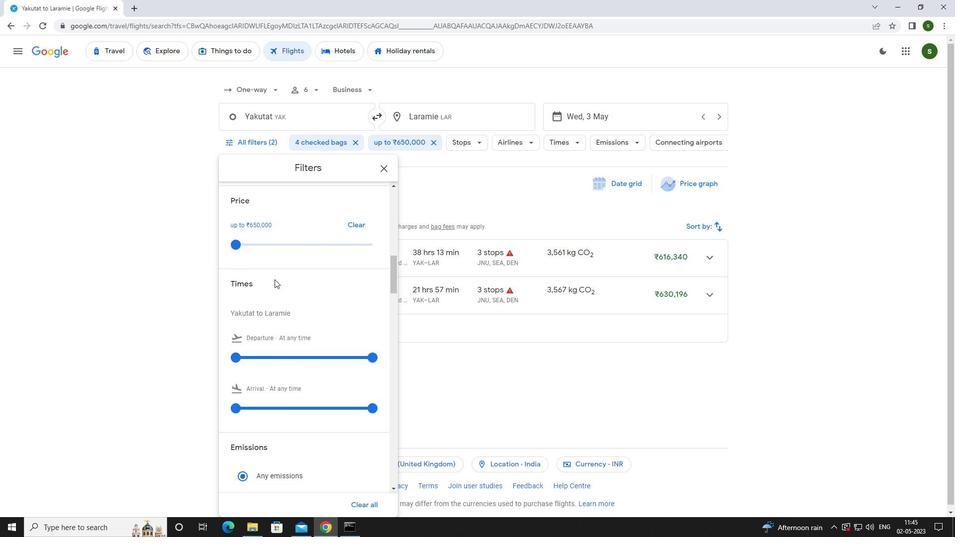 
Action: Mouse moved to (236, 306)
Screenshot: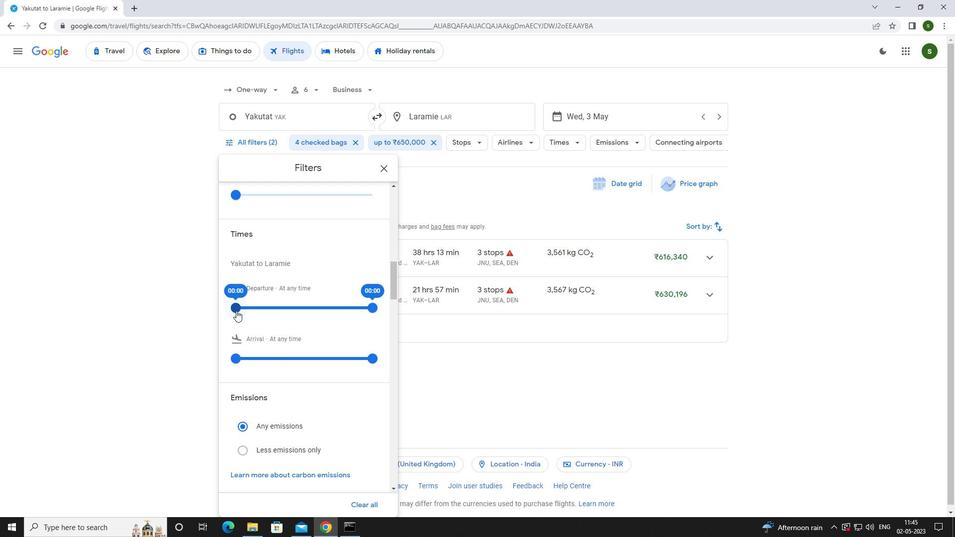 
Action: Mouse pressed left at (236, 306)
Screenshot: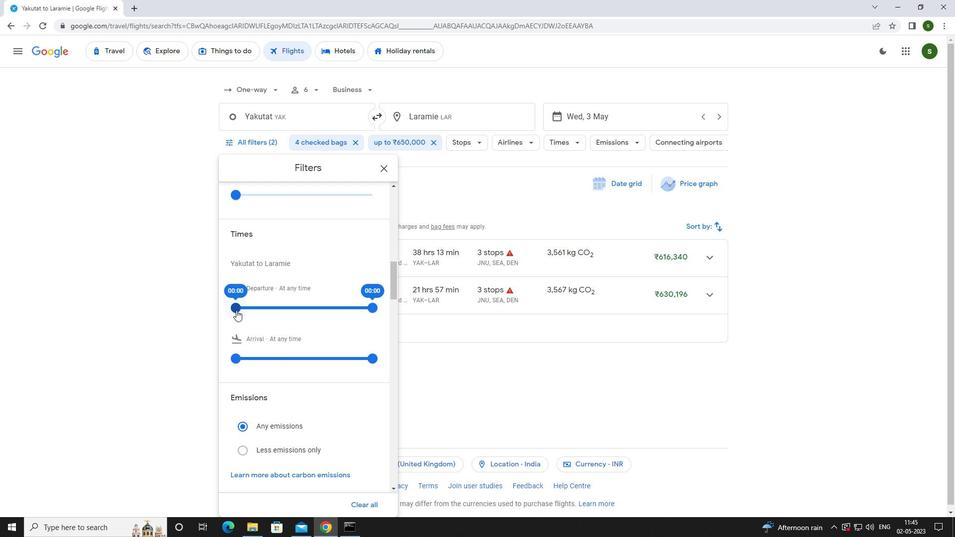 
Action: Mouse moved to (489, 387)
Screenshot: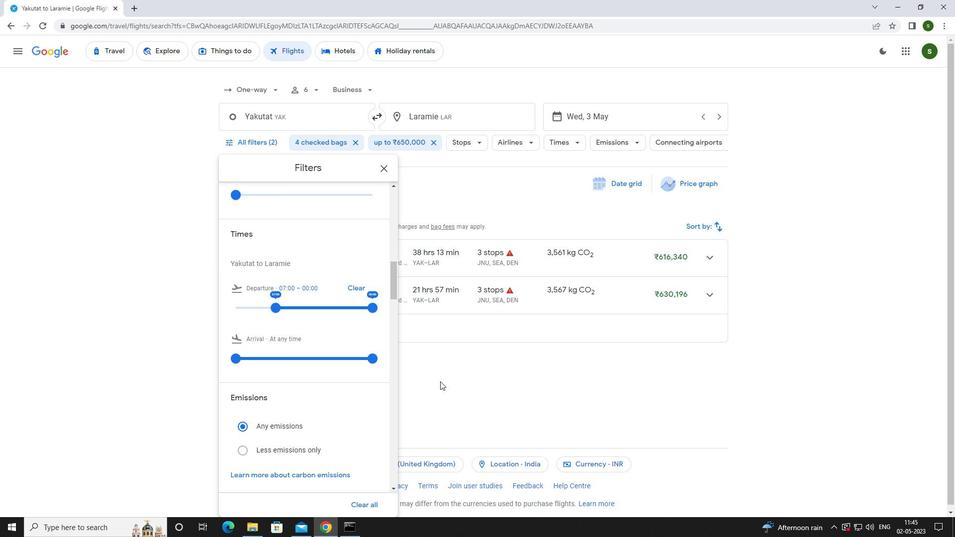 
Action: Mouse pressed left at (489, 387)
Screenshot: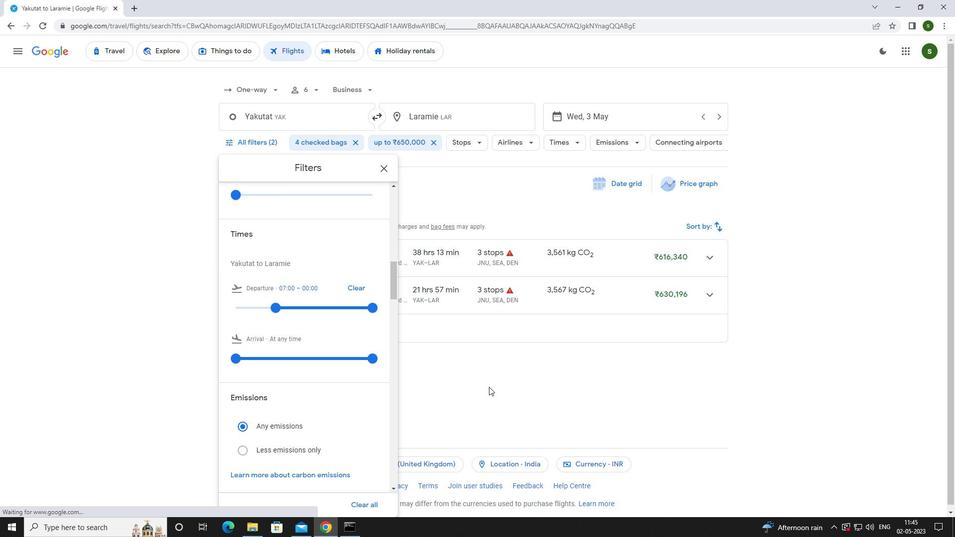 
